 Task: Search one way flight ticket for 1 adult, 5 children, 2 infants in seat and 1 infant on lap in first from Gulfport/biloxi: Gulfport-biloxi International Airport to Jacksonville: Albert J. Ellis Airport on 5-3-2023. Choice of flights is JetBlue. Number of bags: 7 checked bags. Price is upto 97000. Outbound departure time preference is 9:00.
Action: Mouse moved to (231, 317)
Screenshot: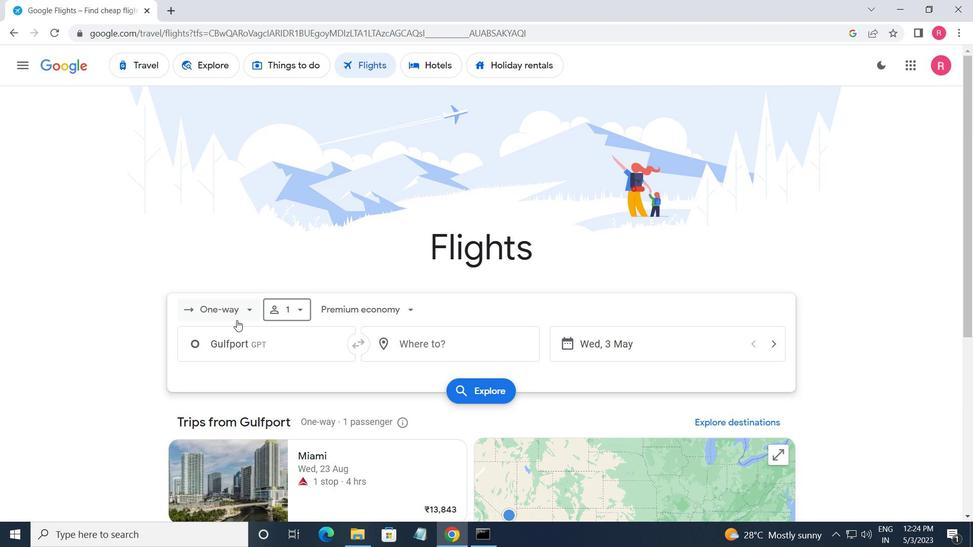 
Action: Mouse pressed left at (231, 317)
Screenshot: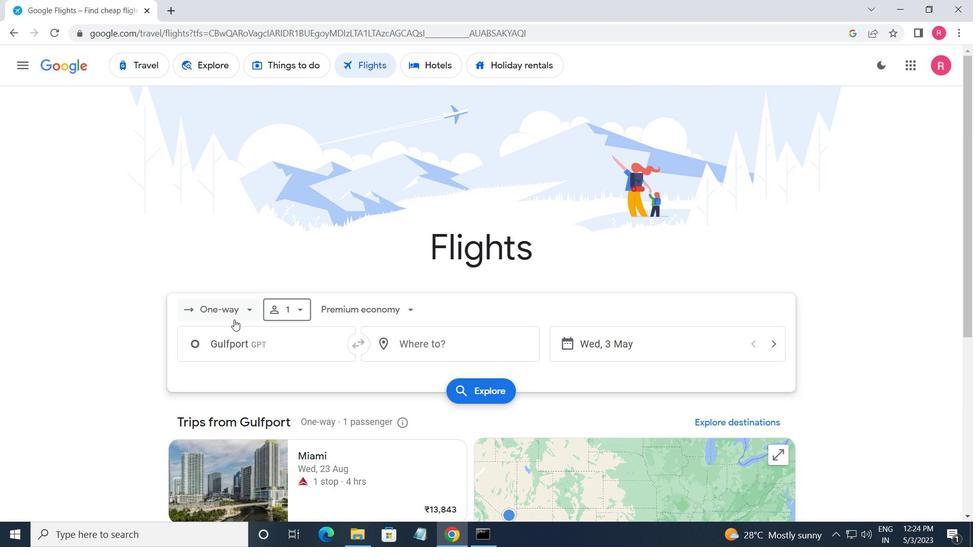 
Action: Mouse moved to (239, 366)
Screenshot: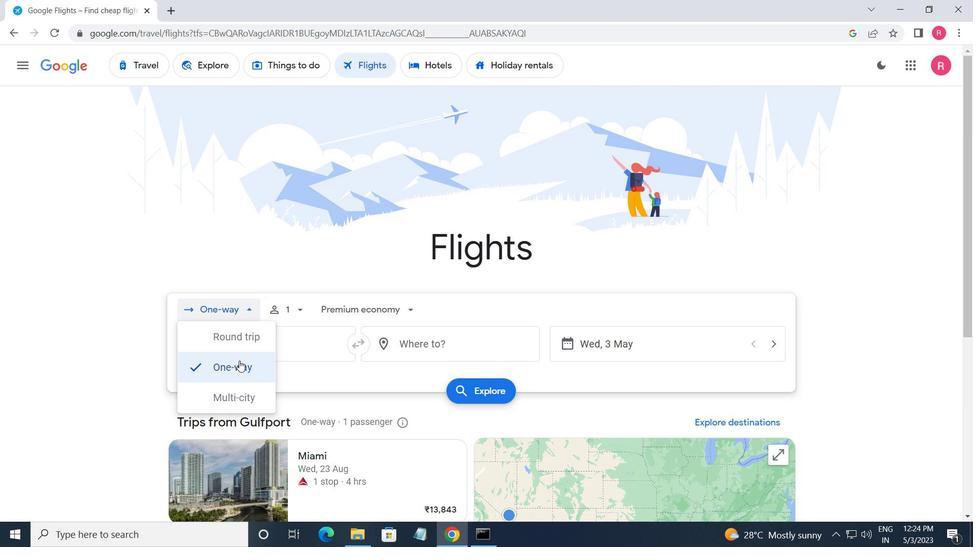 
Action: Mouse pressed left at (239, 366)
Screenshot: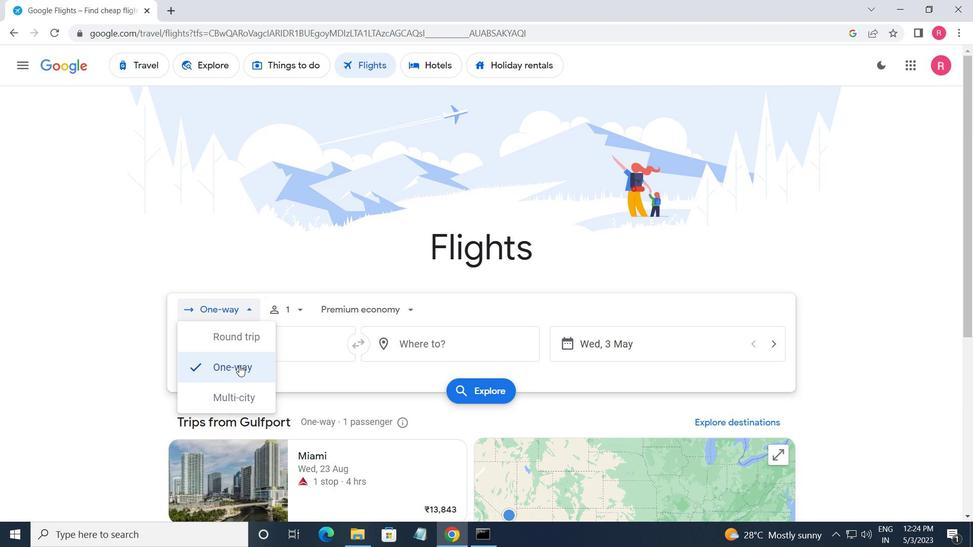 
Action: Mouse moved to (287, 314)
Screenshot: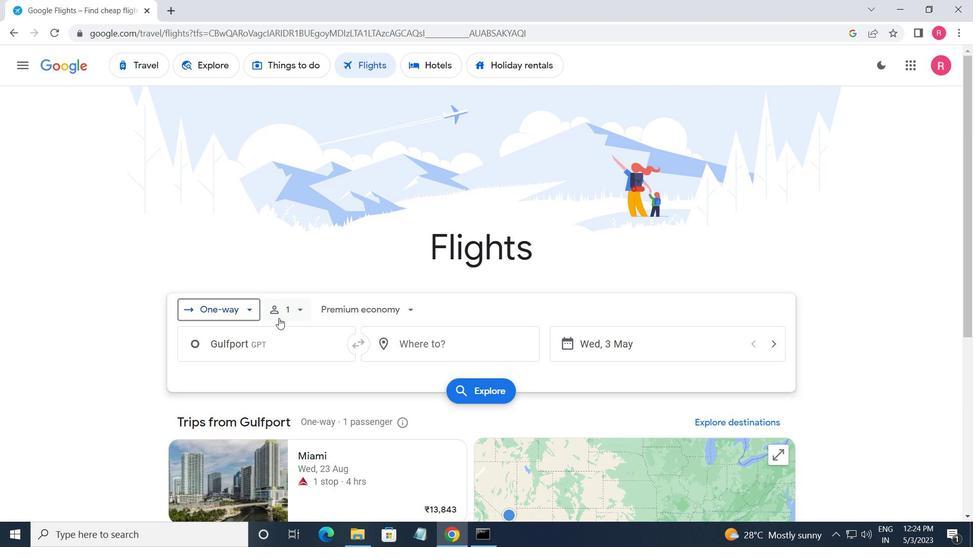 
Action: Mouse pressed left at (287, 314)
Screenshot: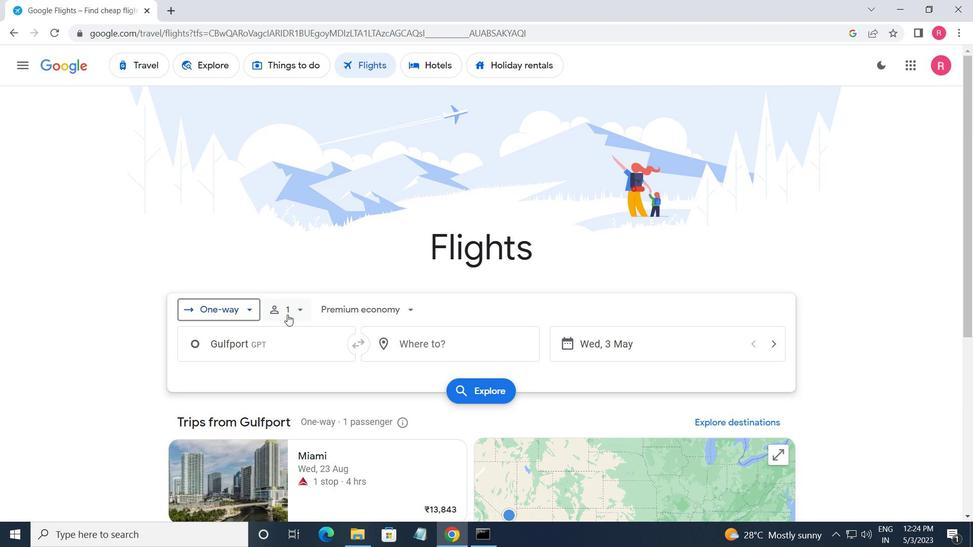 
Action: Mouse moved to (401, 376)
Screenshot: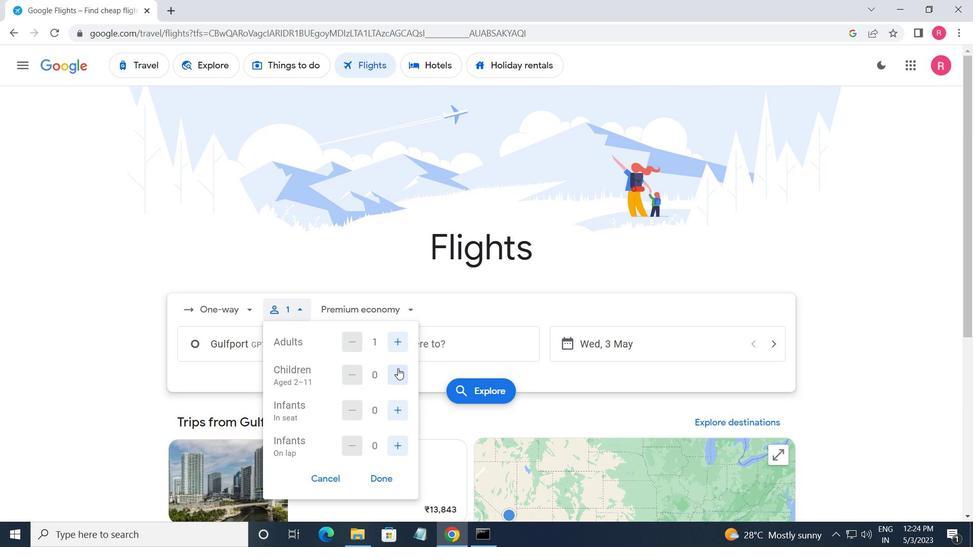 
Action: Mouse pressed left at (401, 376)
Screenshot: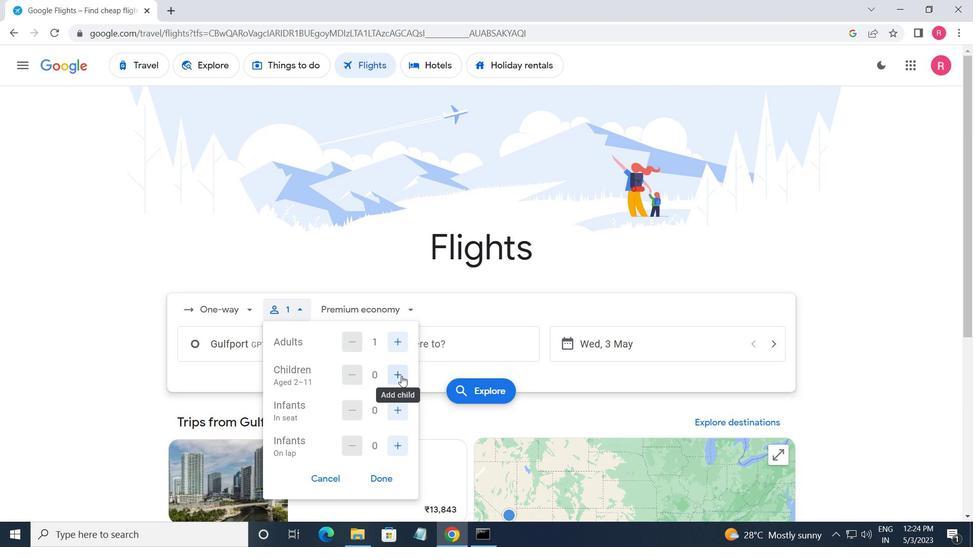 
Action: Mouse pressed left at (401, 376)
Screenshot: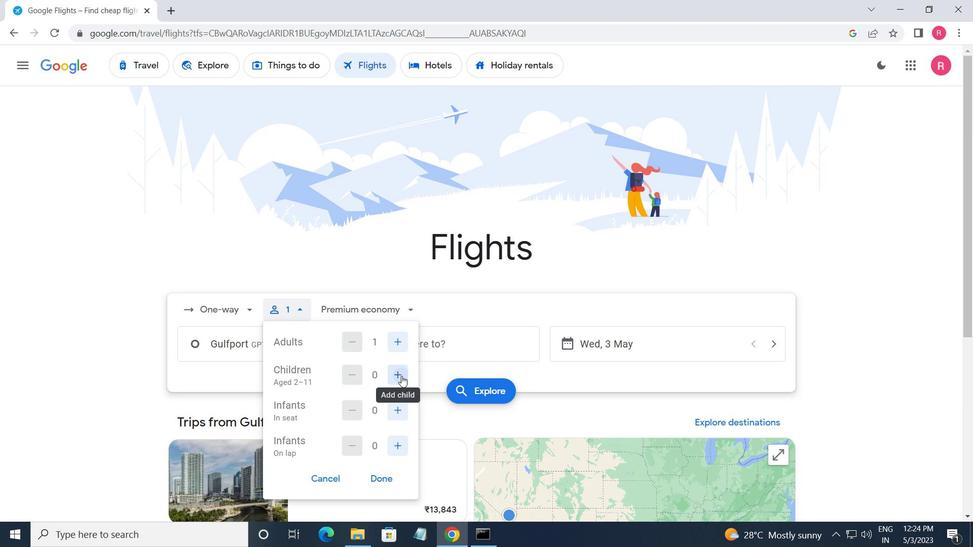 
Action: Mouse pressed left at (401, 376)
Screenshot: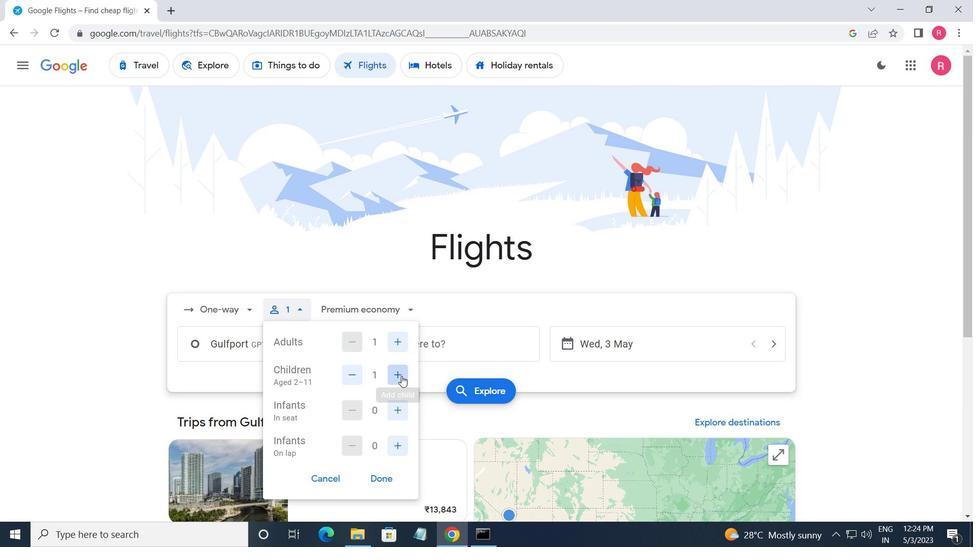 
Action: Mouse pressed left at (401, 376)
Screenshot: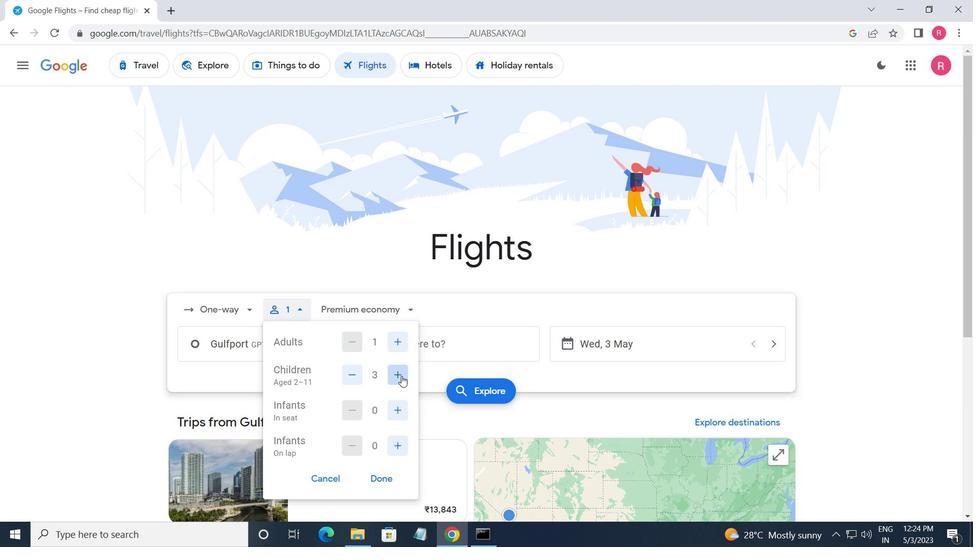 
Action: Mouse pressed left at (401, 376)
Screenshot: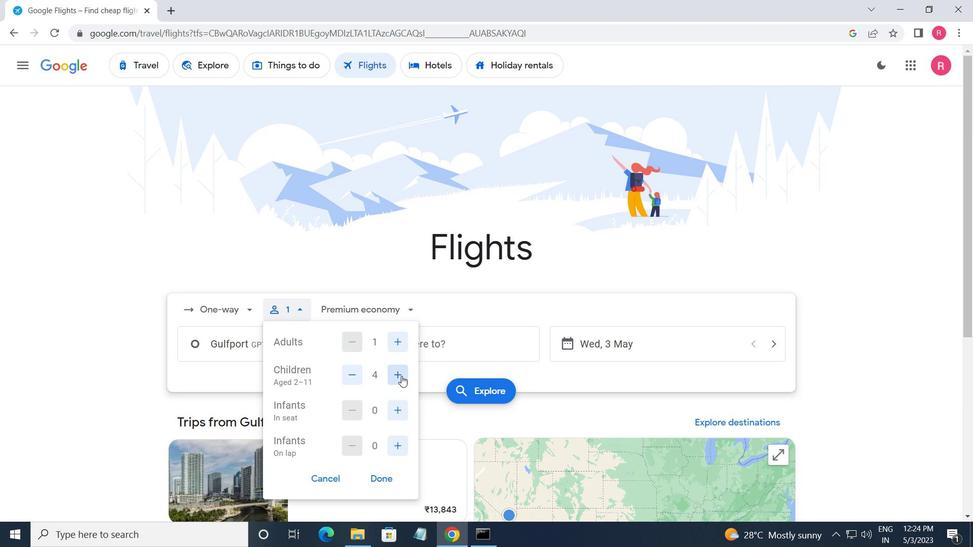 
Action: Mouse moved to (398, 404)
Screenshot: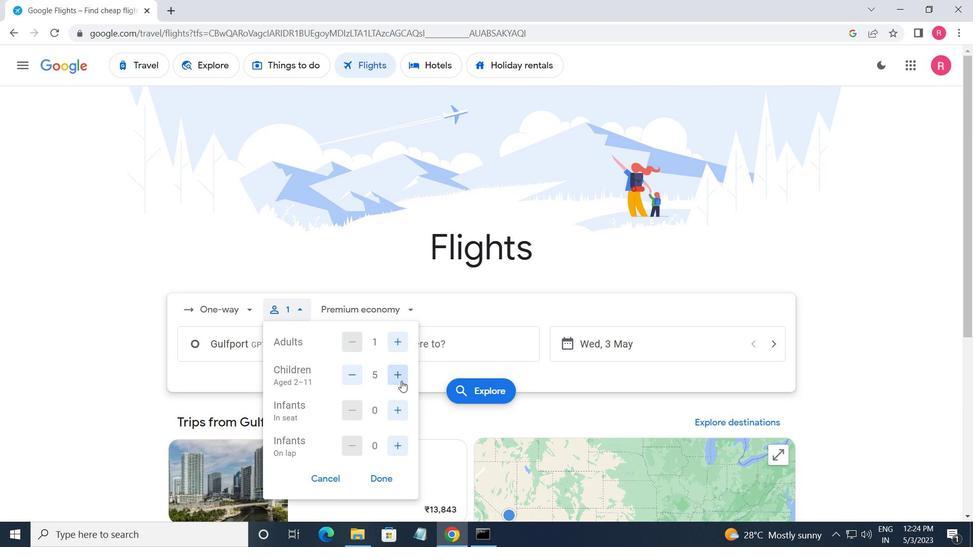 
Action: Mouse pressed left at (398, 404)
Screenshot: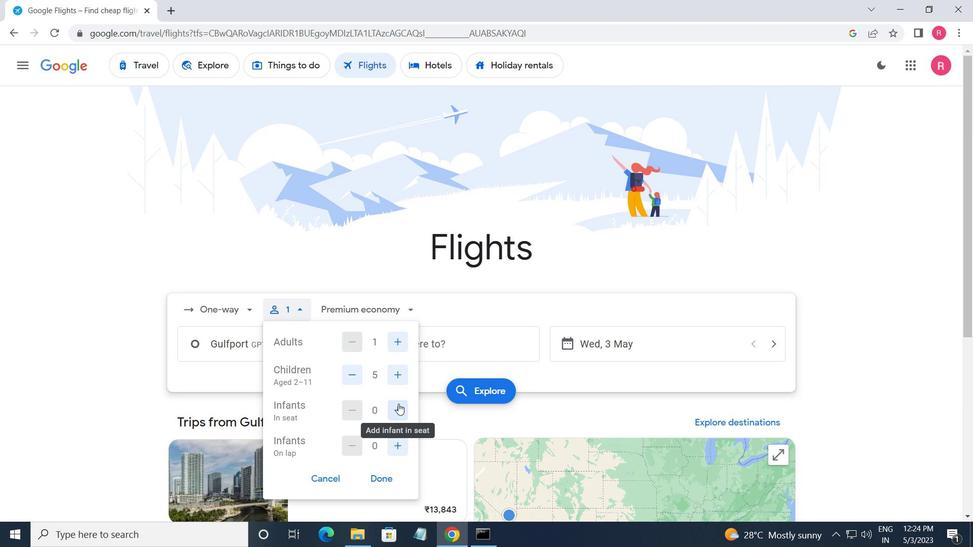 
Action: Mouse pressed left at (398, 404)
Screenshot: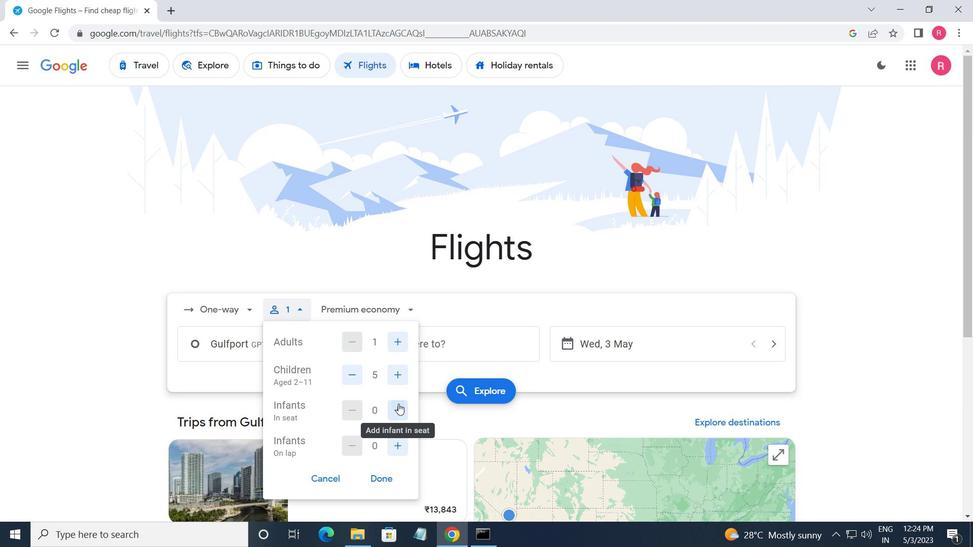
Action: Mouse moved to (392, 447)
Screenshot: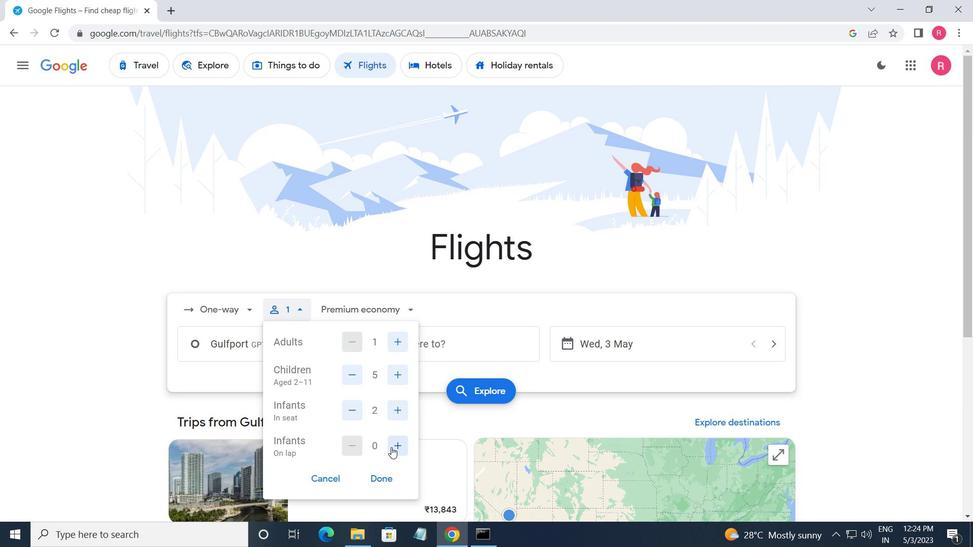 
Action: Mouse pressed left at (392, 447)
Screenshot: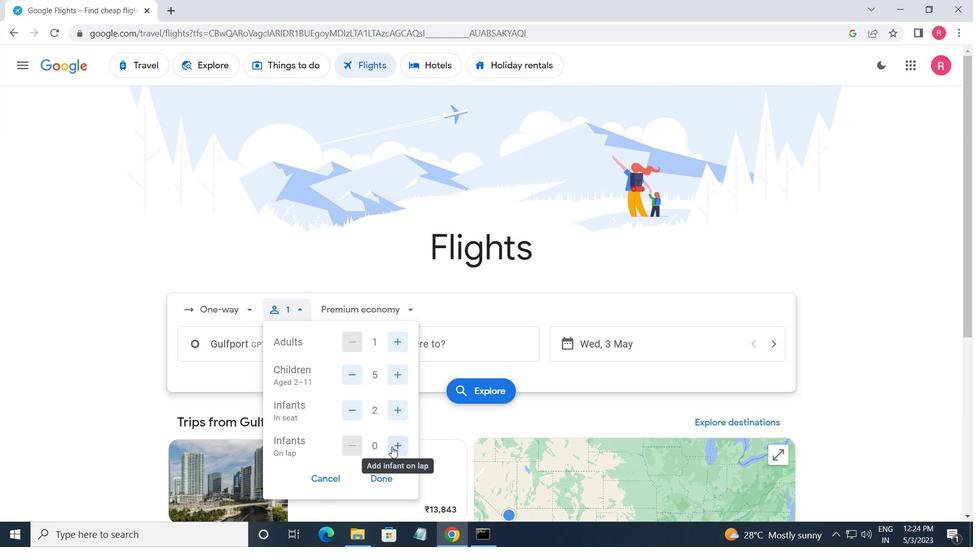 
Action: Mouse moved to (355, 436)
Screenshot: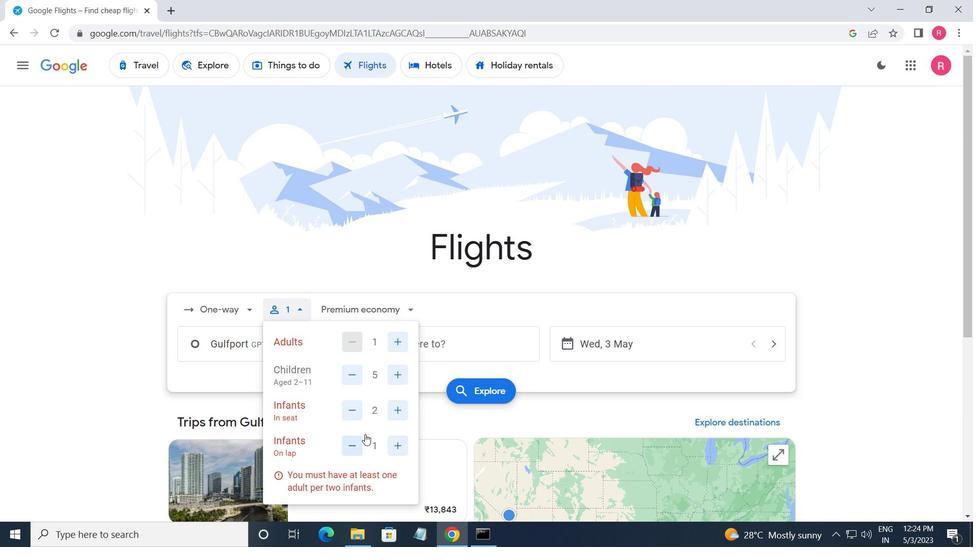 
Action: Mouse pressed left at (355, 436)
Screenshot: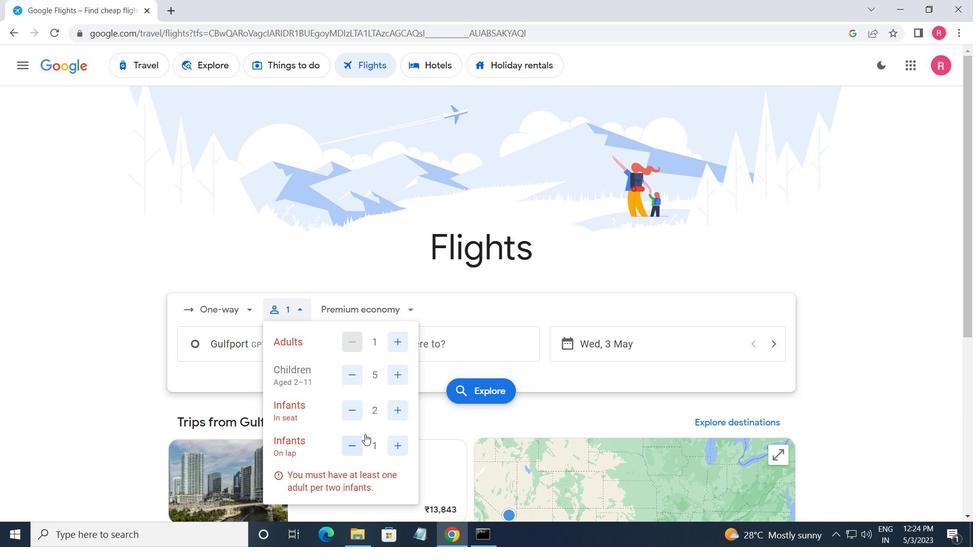 
Action: Mouse moved to (361, 317)
Screenshot: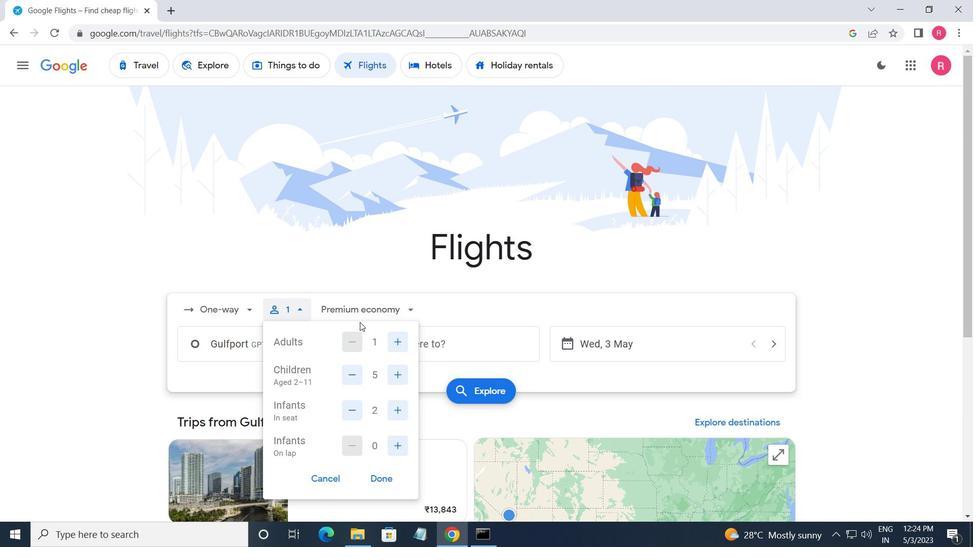 
Action: Mouse pressed left at (361, 317)
Screenshot: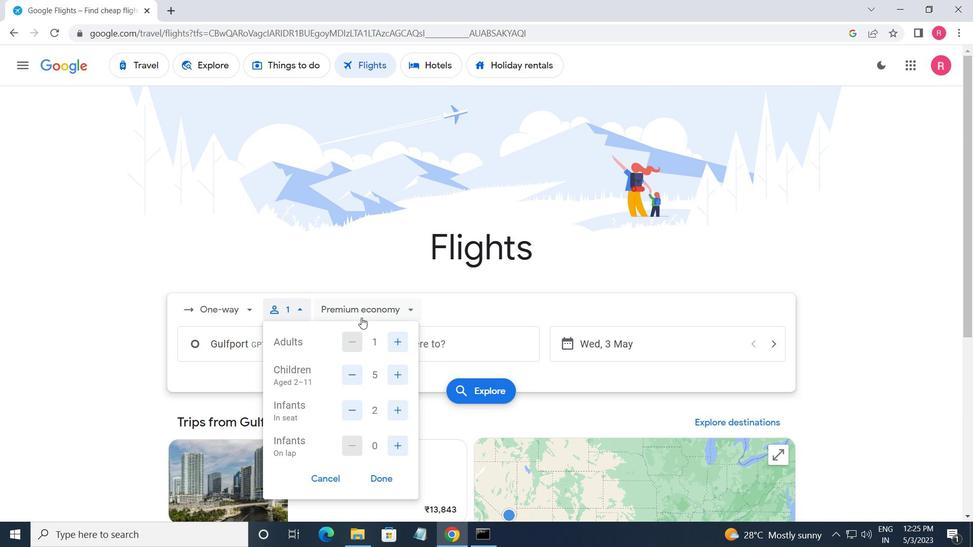 
Action: Mouse moved to (344, 422)
Screenshot: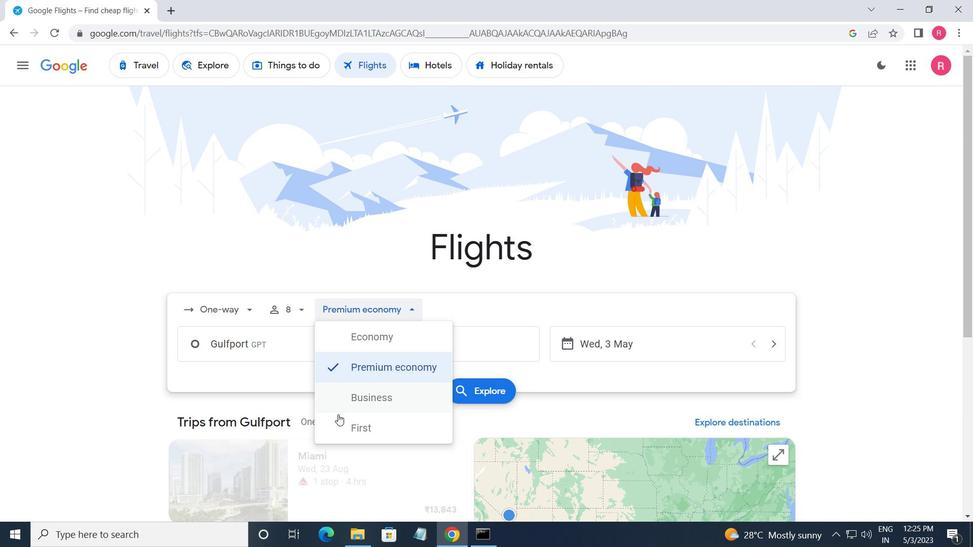 
Action: Mouse pressed left at (344, 422)
Screenshot: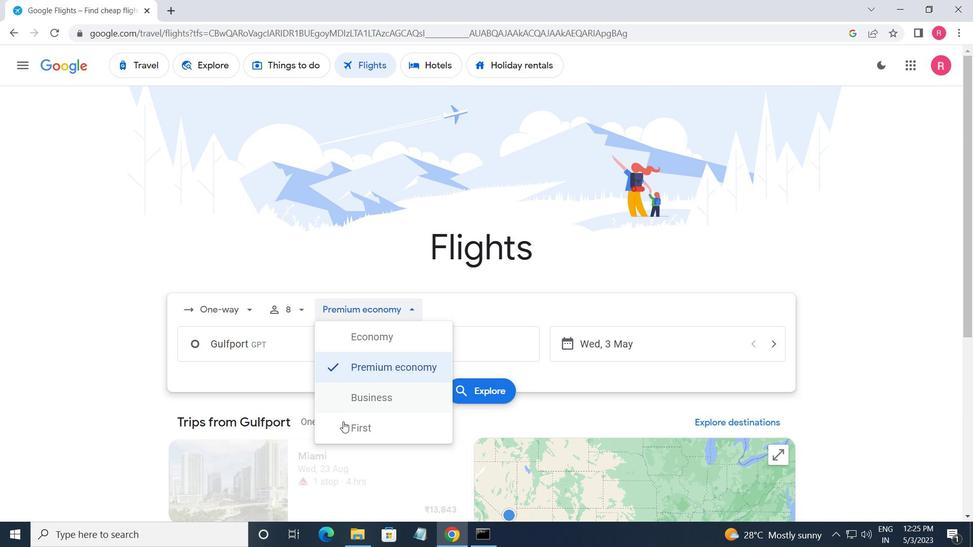 
Action: Mouse moved to (312, 364)
Screenshot: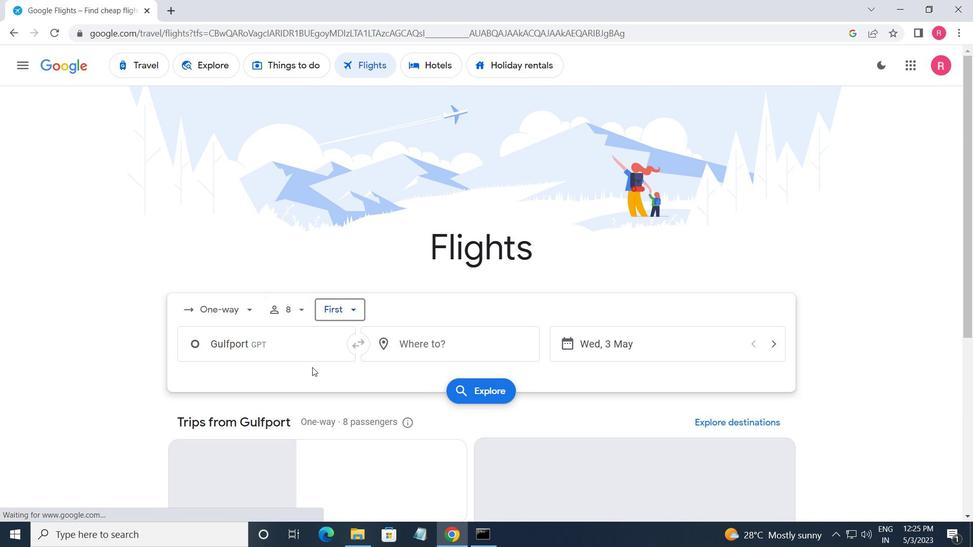 
Action: Mouse pressed left at (312, 364)
Screenshot: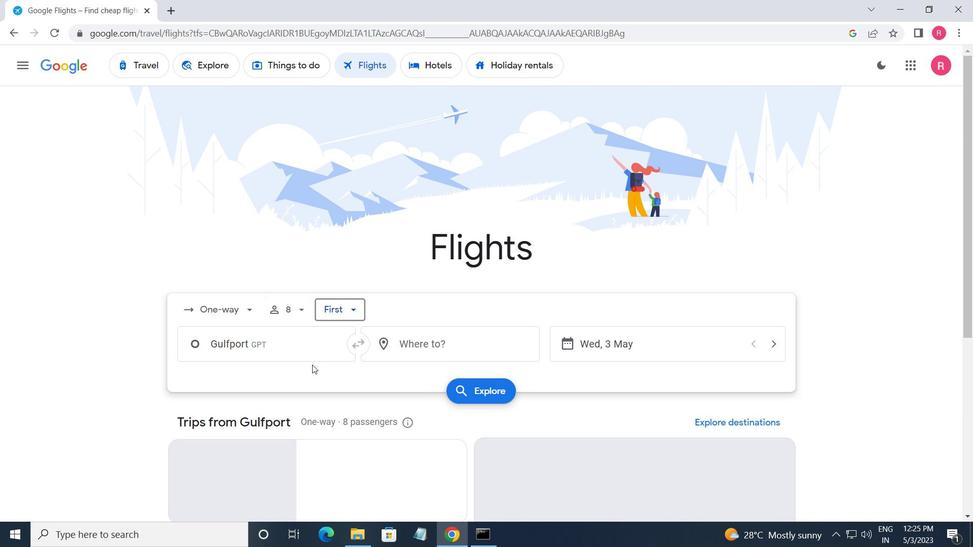 
Action: Mouse moved to (280, 347)
Screenshot: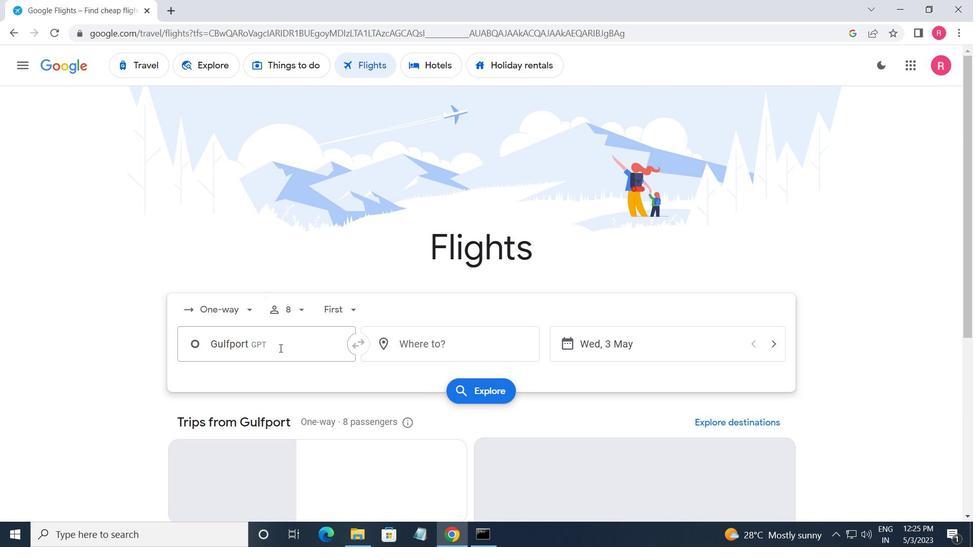
Action: Mouse pressed left at (280, 347)
Screenshot: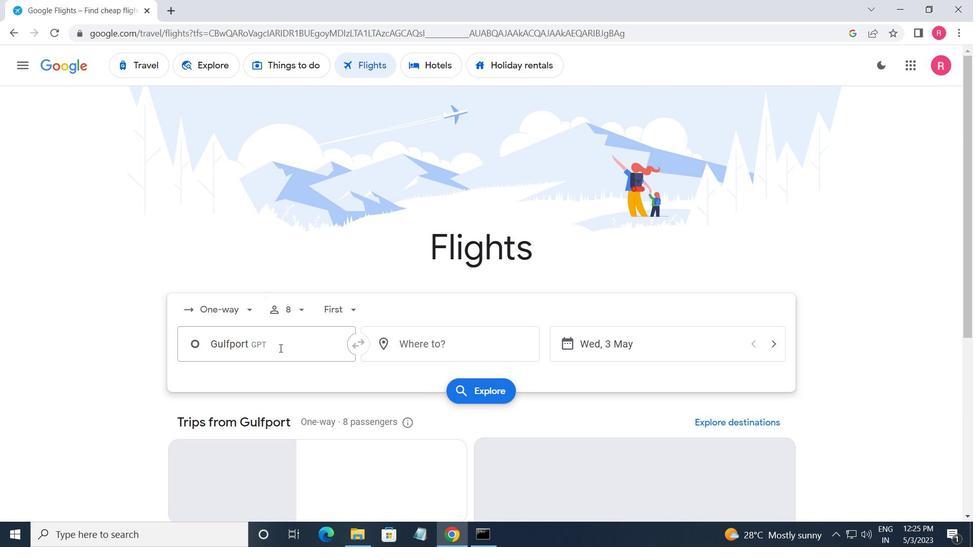 
Action: Mouse moved to (292, 447)
Screenshot: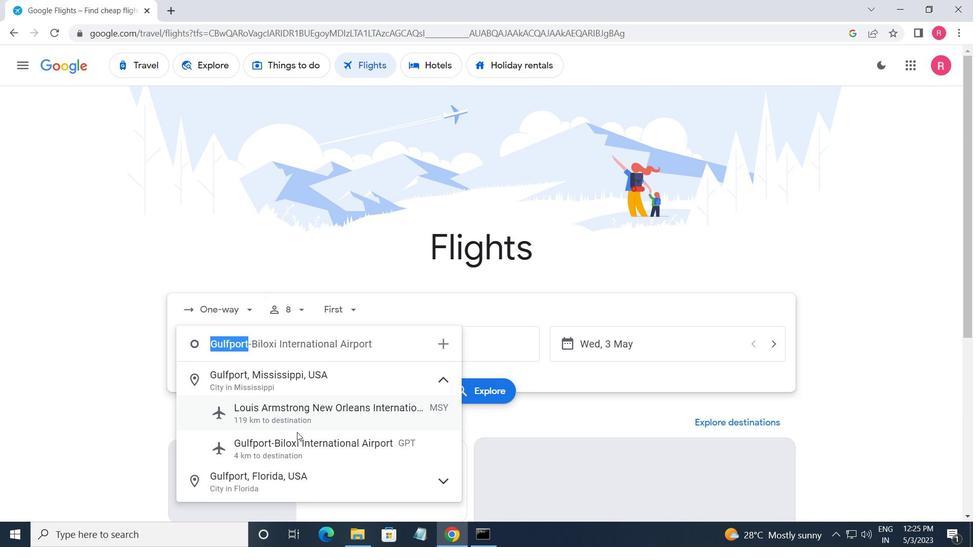 
Action: Mouse pressed left at (292, 447)
Screenshot: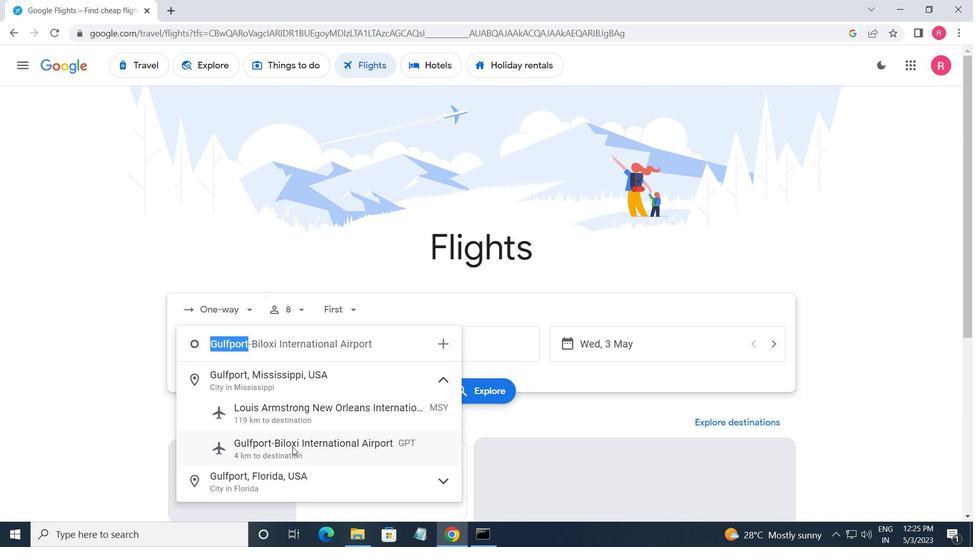 
Action: Mouse moved to (415, 347)
Screenshot: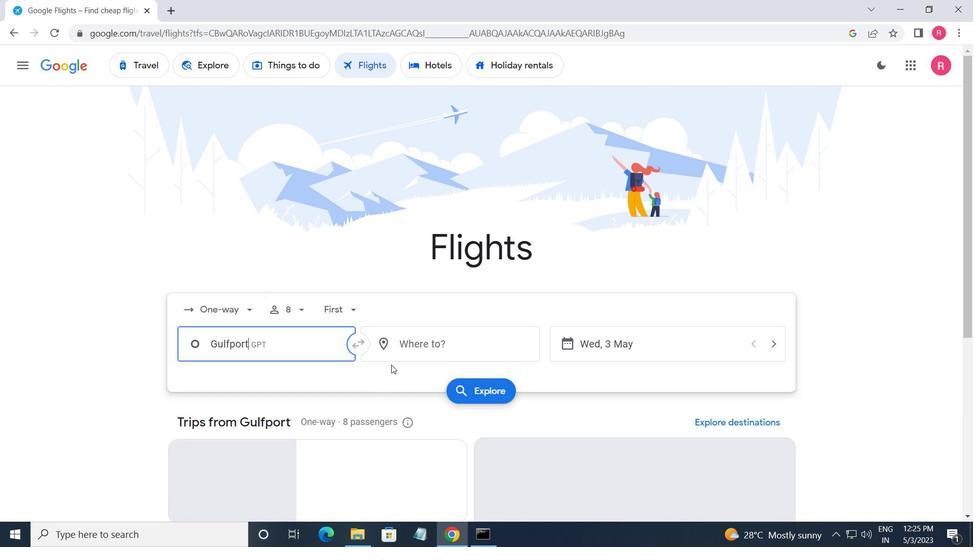 
Action: Mouse pressed left at (415, 347)
Screenshot: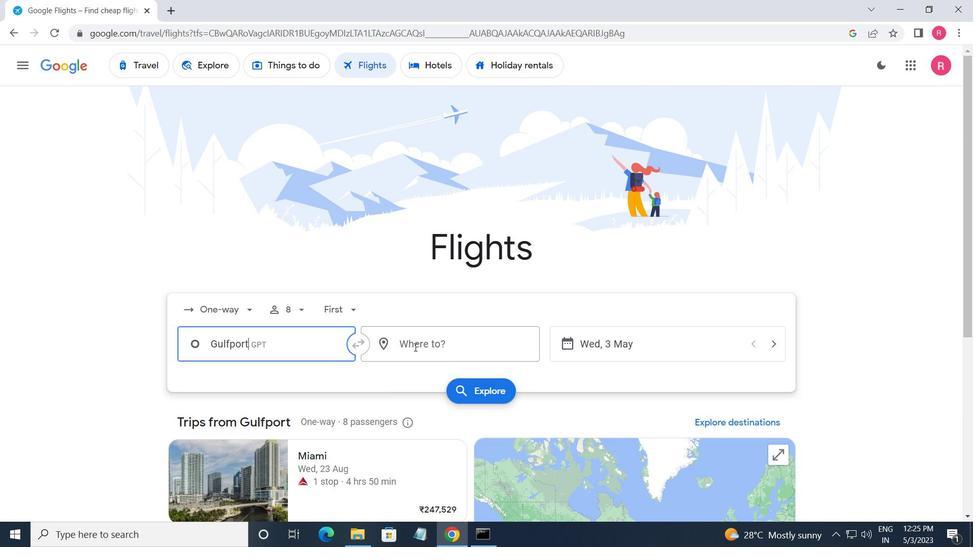 
Action: Mouse moved to (434, 477)
Screenshot: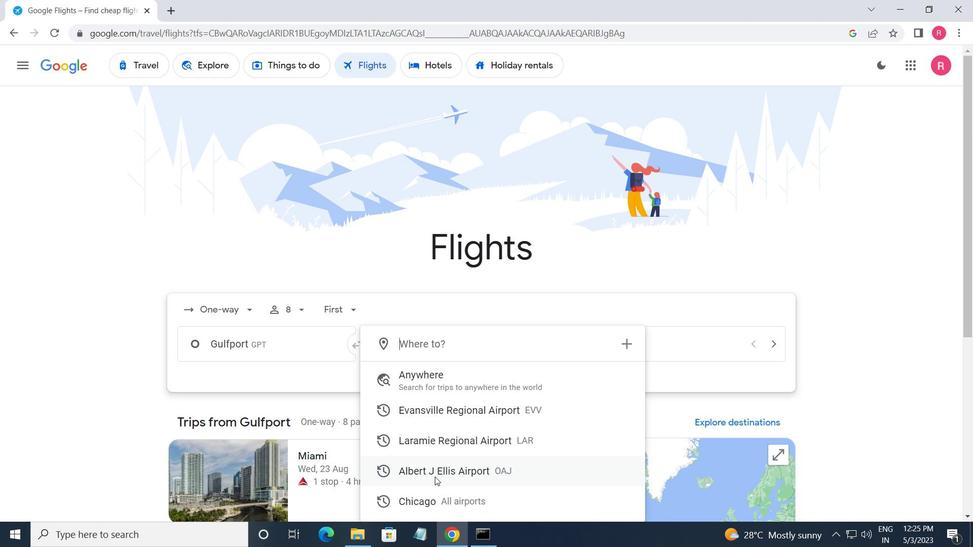 
Action: Mouse pressed left at (434, 477)
Screenshot: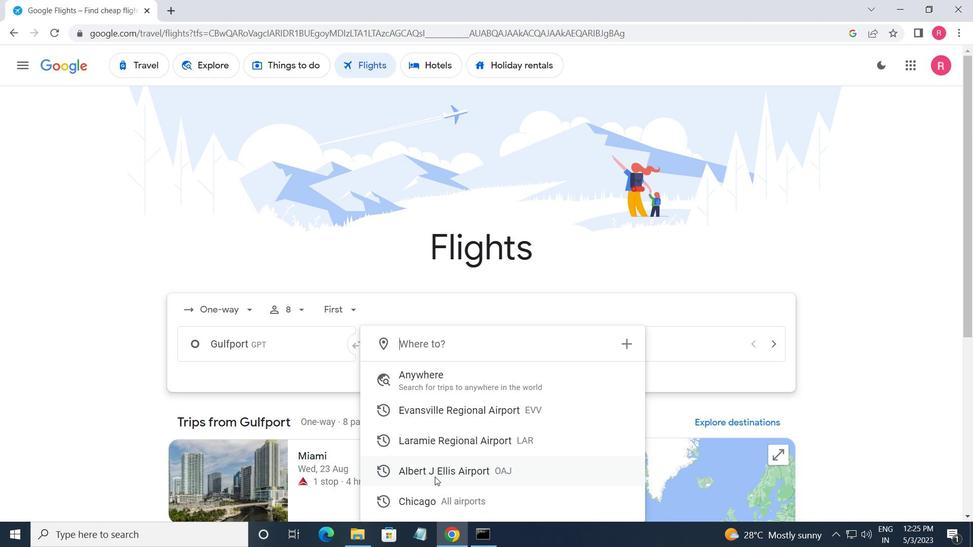
Action: Mouse moved to (628, 357)
Screenshot: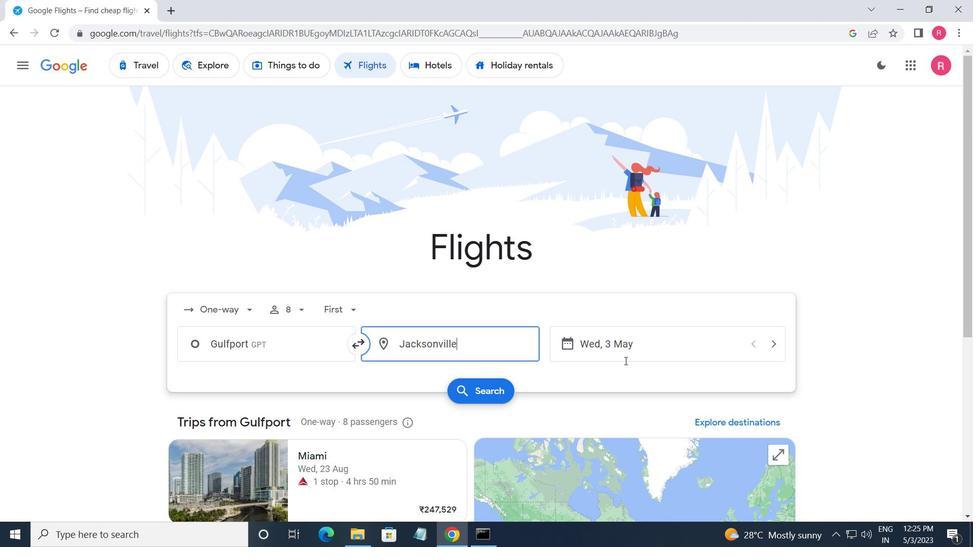 
Action: Mouse pressed left at (628, 357)
Screenshot: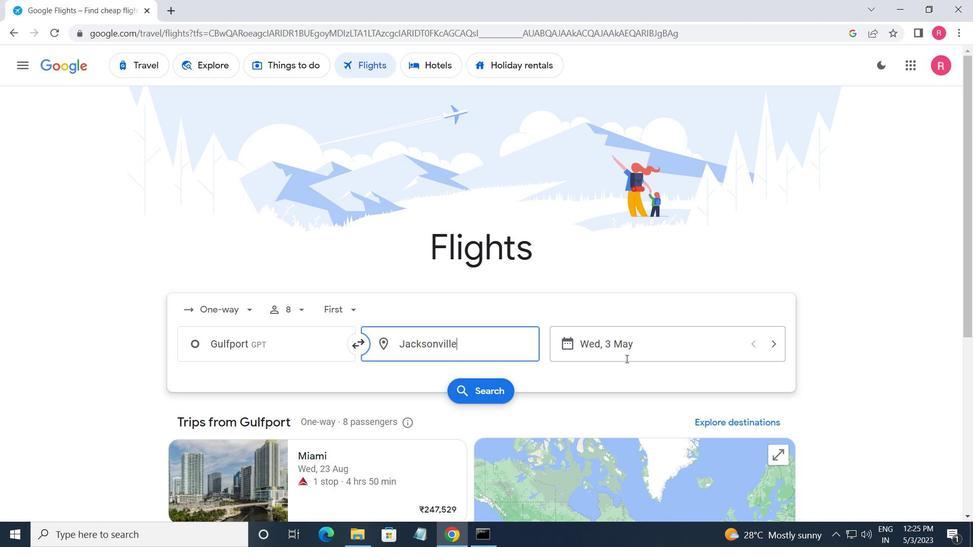 
Action: Mouse moved to (424, 307)
Screenshot: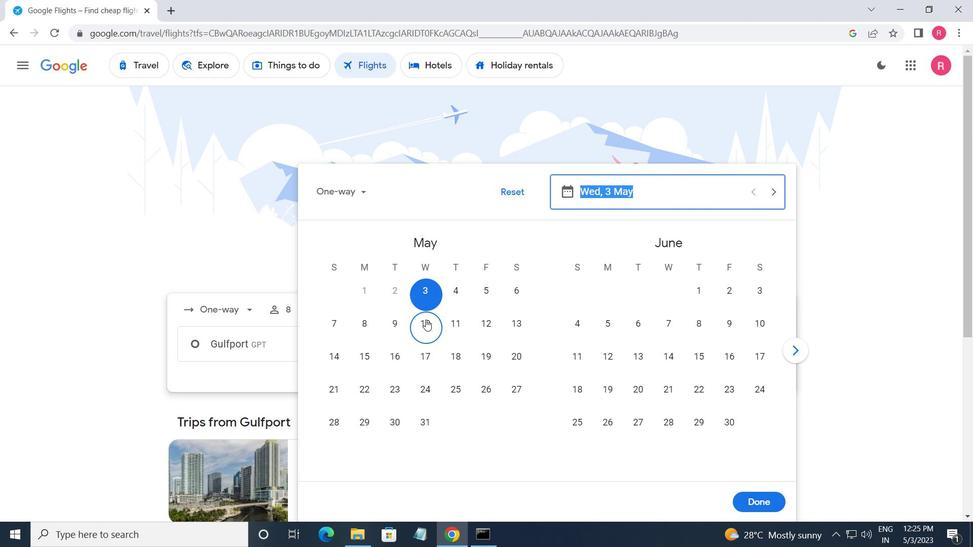 
Action: Mouse pressed left at (424, 307)
Screenshot: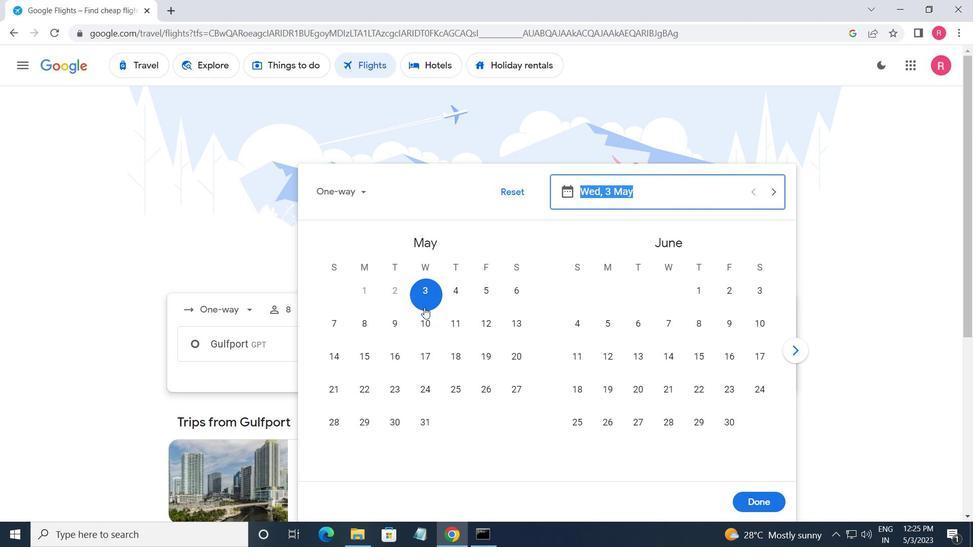 
Action: Mouse moved to (728, 497)
Screenshot: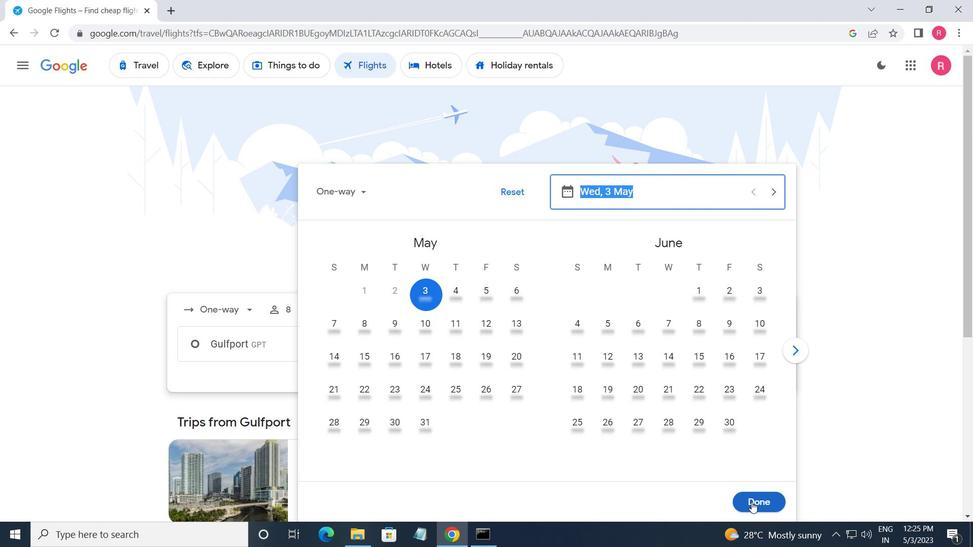 
Action: Mouse pressed left at (728, 497)
Screenshot: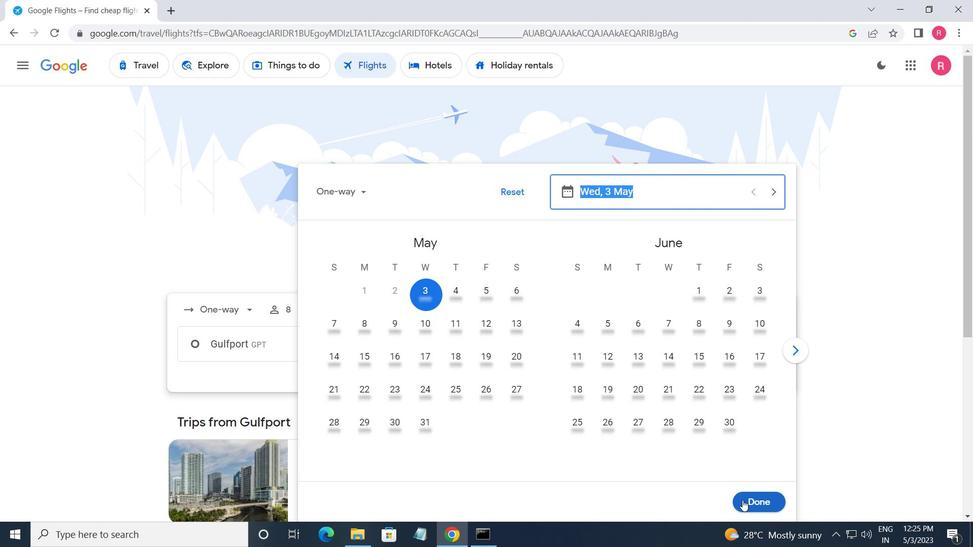 
Action: Mouse moved to (764, 500)
Screenshot: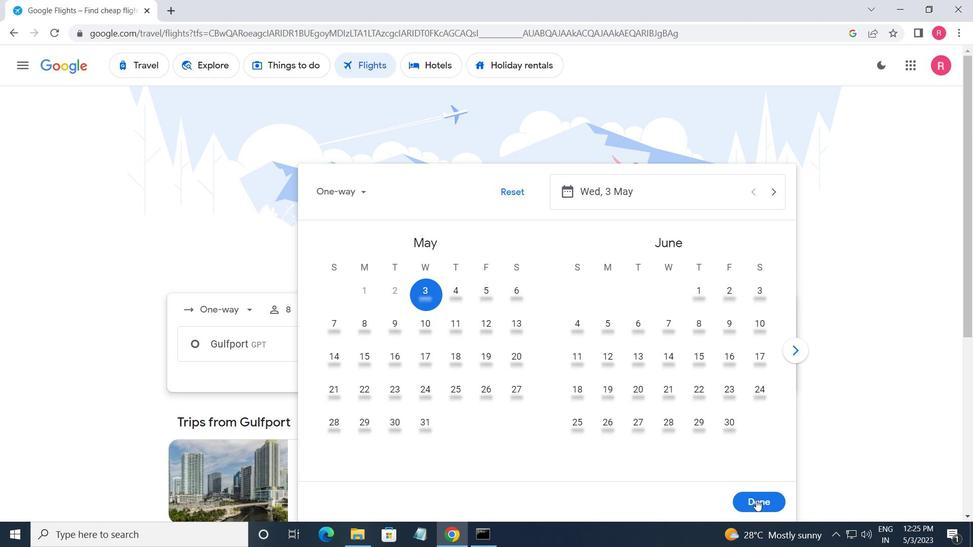 
Action: Mouse pressed left at (764, 500)
Screenshot: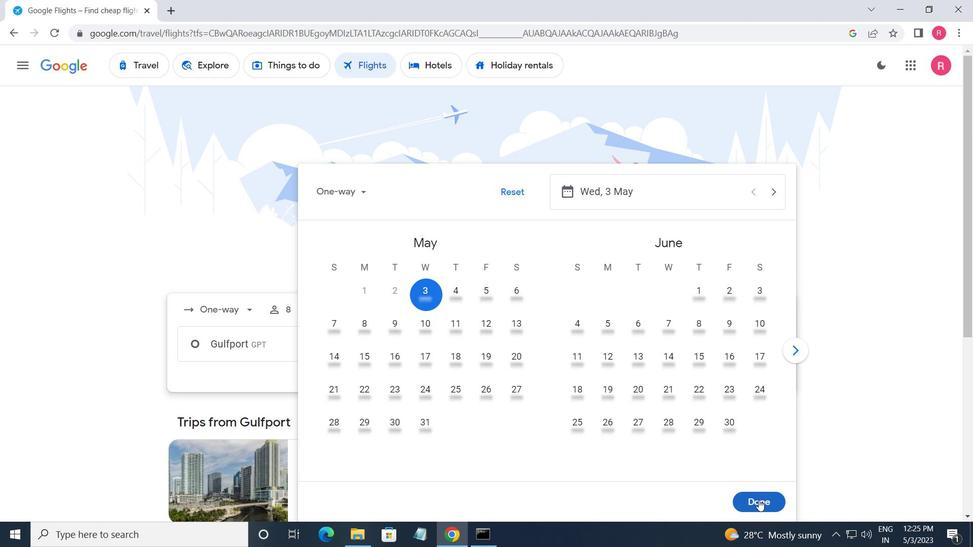 
Action: Mouse moved to (463, 399)
Screenshot: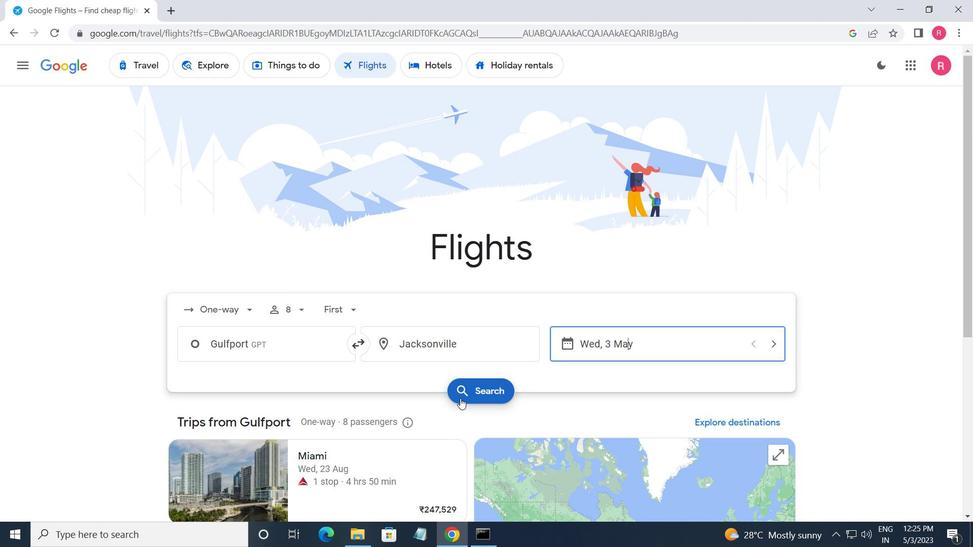 
Action: Mouse pressed left at (463, 399)
Screenshot: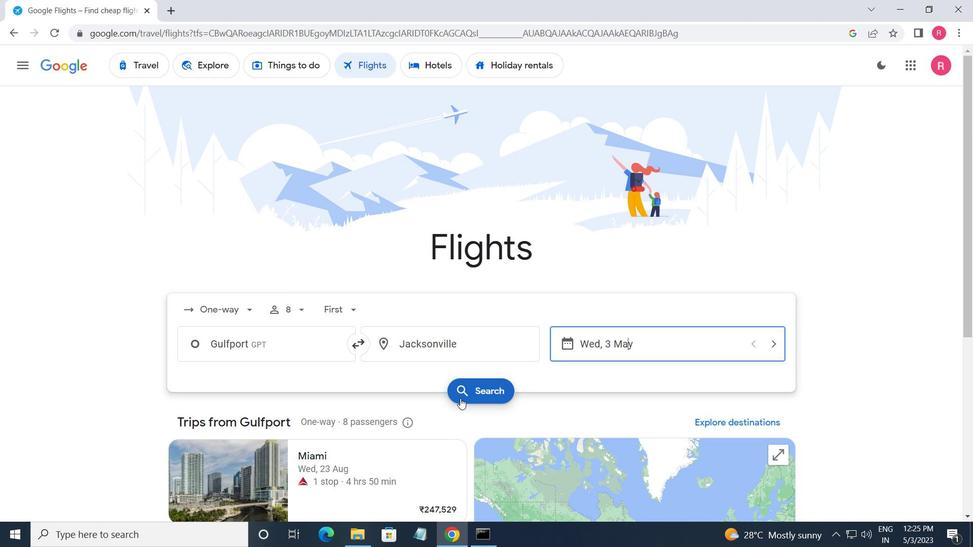 
Action: Mouse moved to (197, 184)
Screenshot: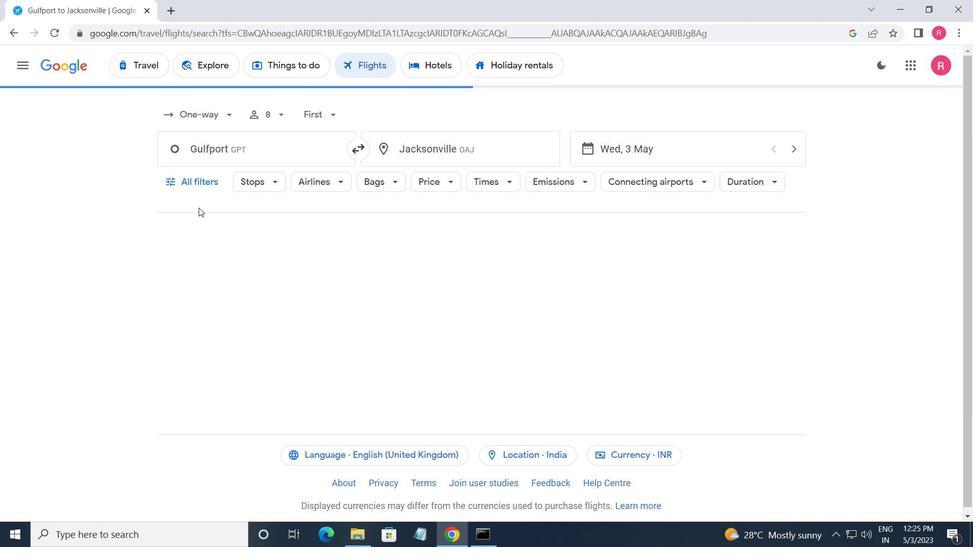 
Action: Mouse pressed left at (197, 184)
Screenshot: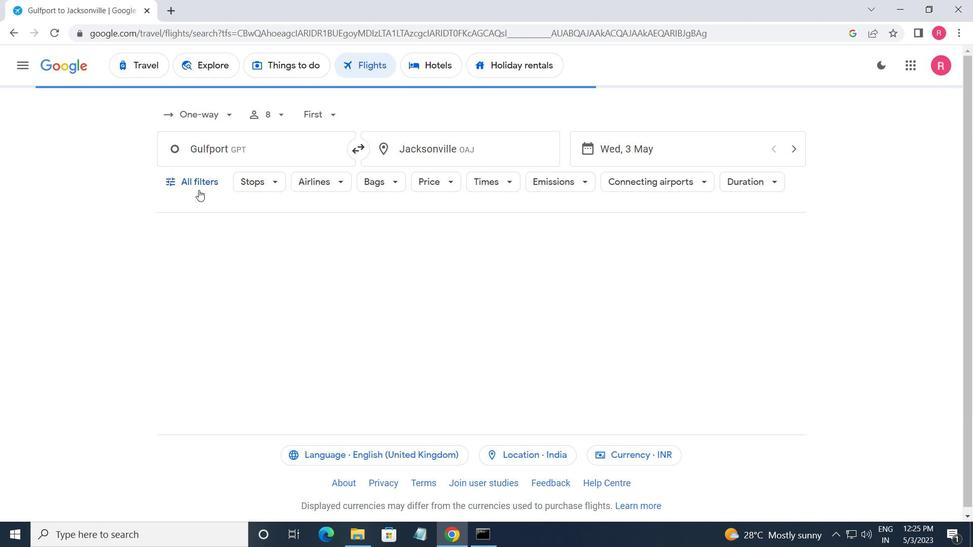 
Action: Mouse moved to (215, 345)
Screenshot: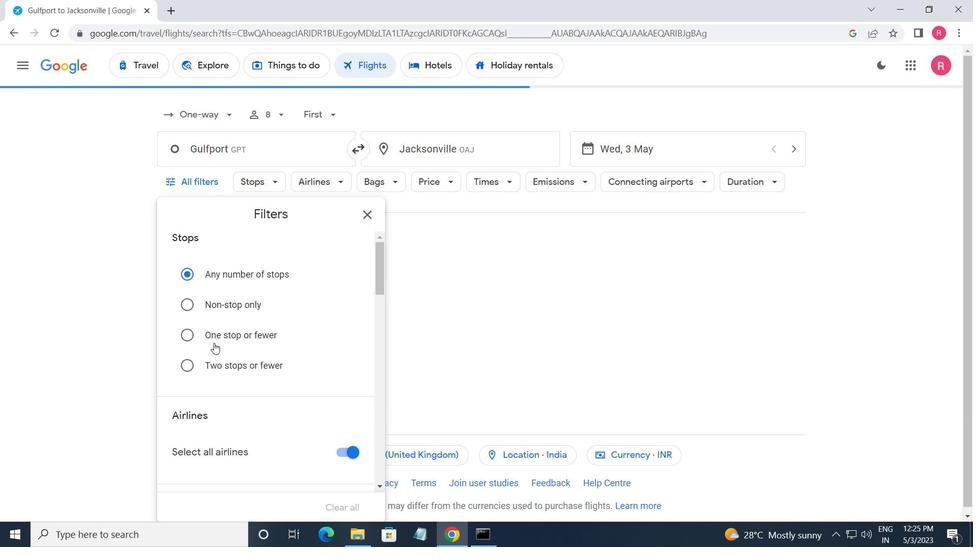
Action: Mouse scrolled (215, 345) with delta (0, 0)
Screenshot: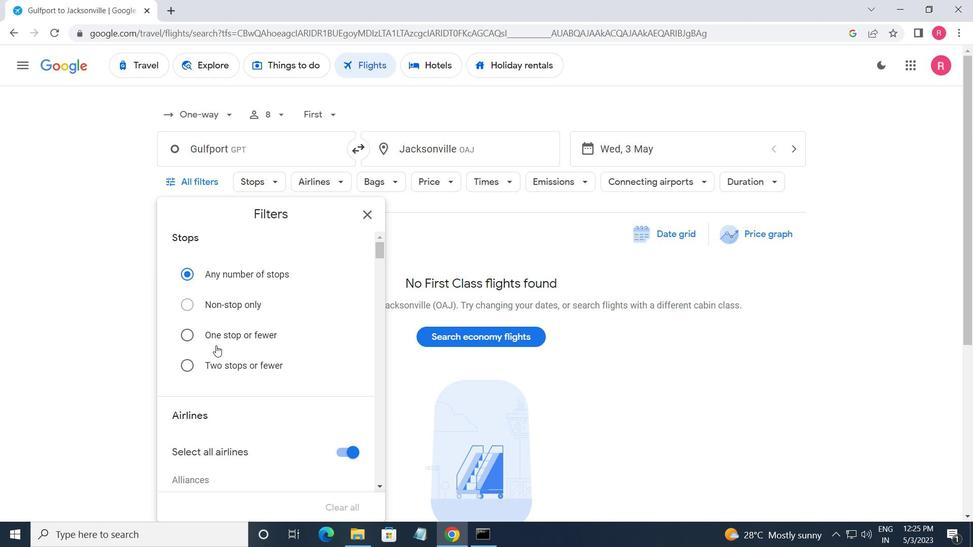
Action: Mouse moved to (218, 347)
Screenshot: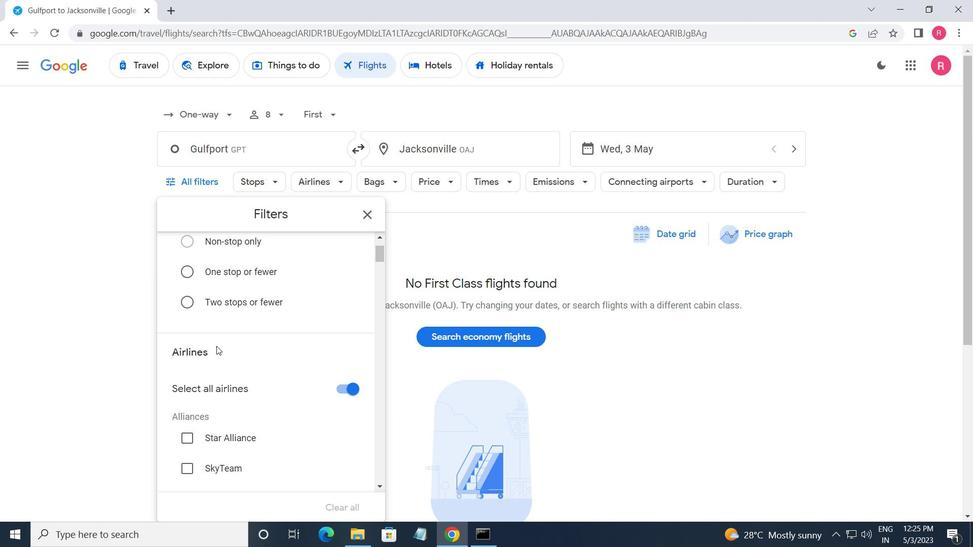 
Action: Mouse scrolled (218, 346) with delta (0, 0)
Screenshot: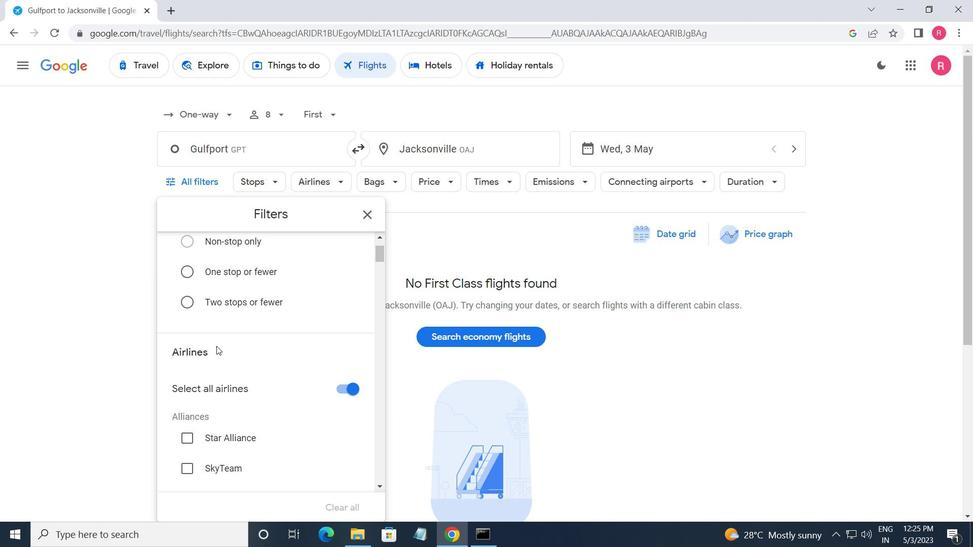 
Action: Mouse moved to (218, 347)
Screenshot: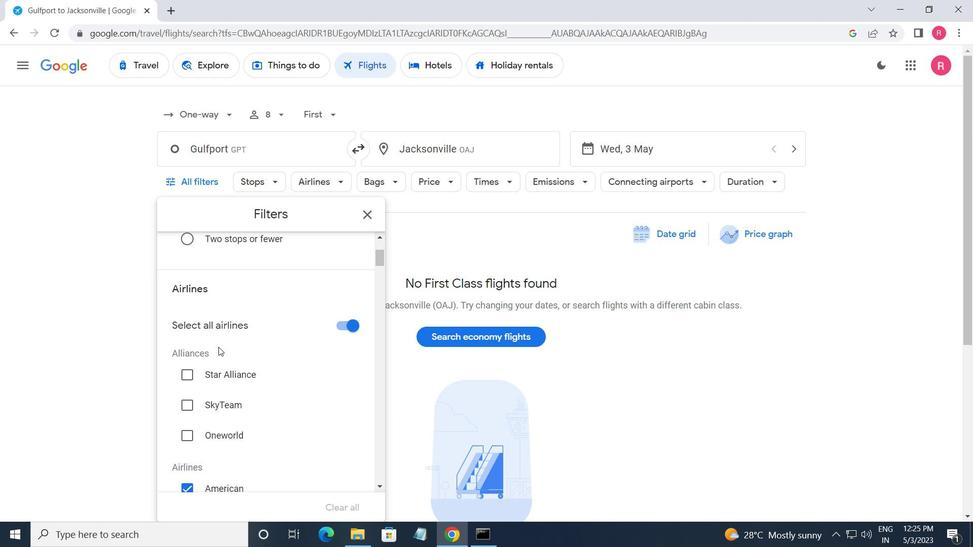 
Action: Mouse scrolled (218, 347) with delta (0, 0)
Screenshot: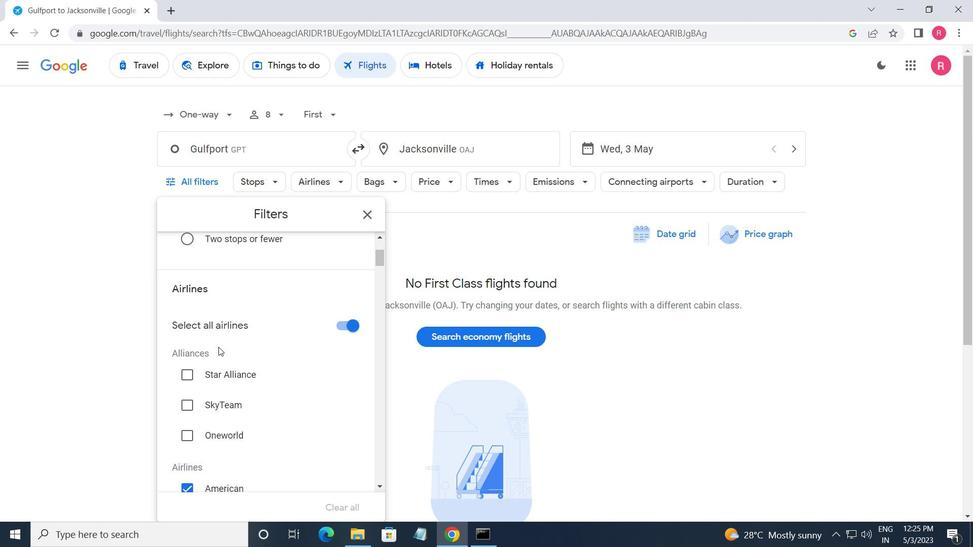 
Action: Mouse moved to (219, 348)
Screenshot: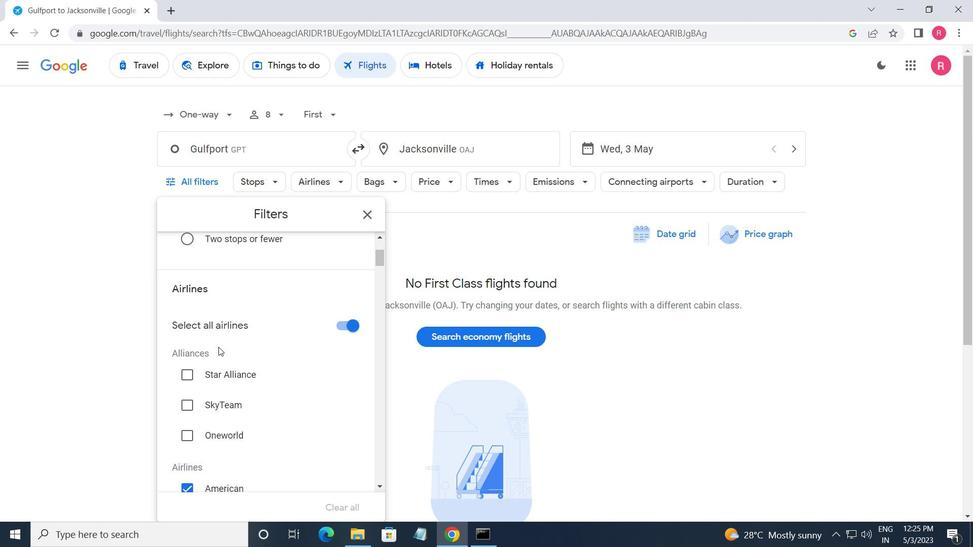 
Action: Mouse scrolled (219, 347) with delta (0, 0)
Screenshot: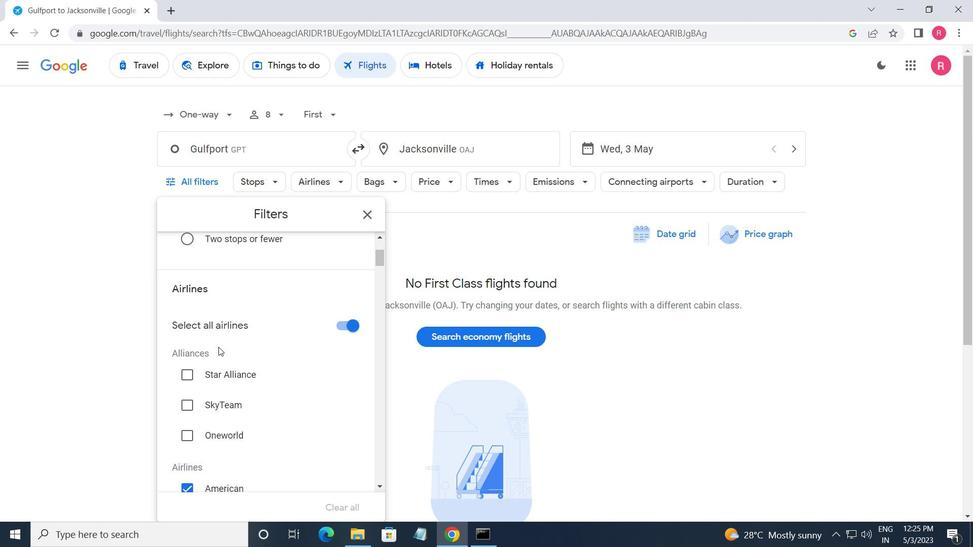 
Action: Mouse moved to (220, 349)
Screenshot: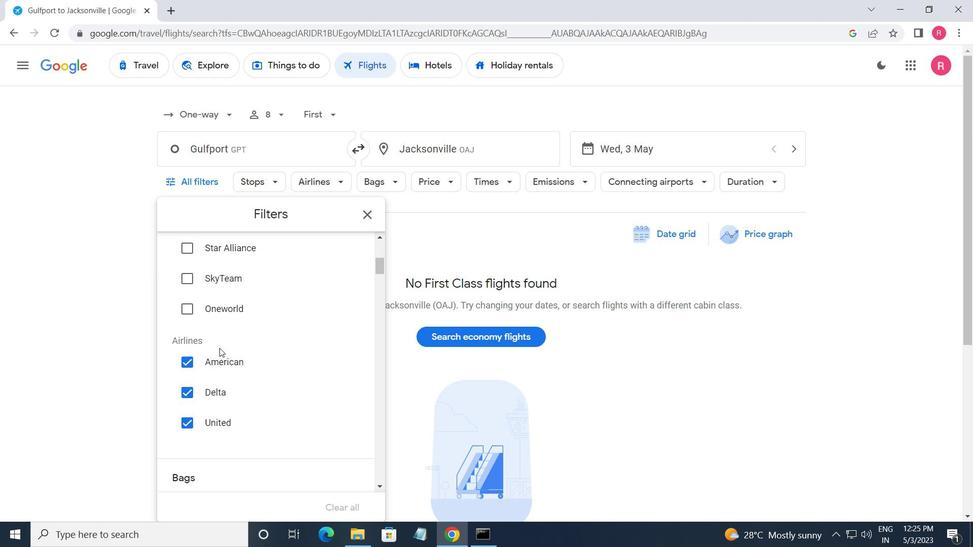 
Action: Mouse scrolled (220, 348) with delta (0, 0)
Screenshot: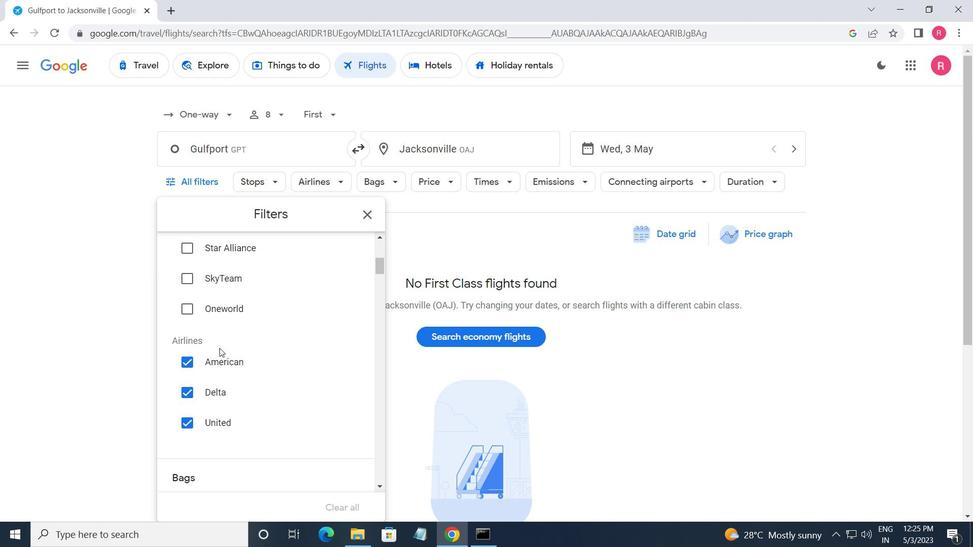 
Action: Mouse scrolled (220, 349) with delta (0, 0)
Screenshot: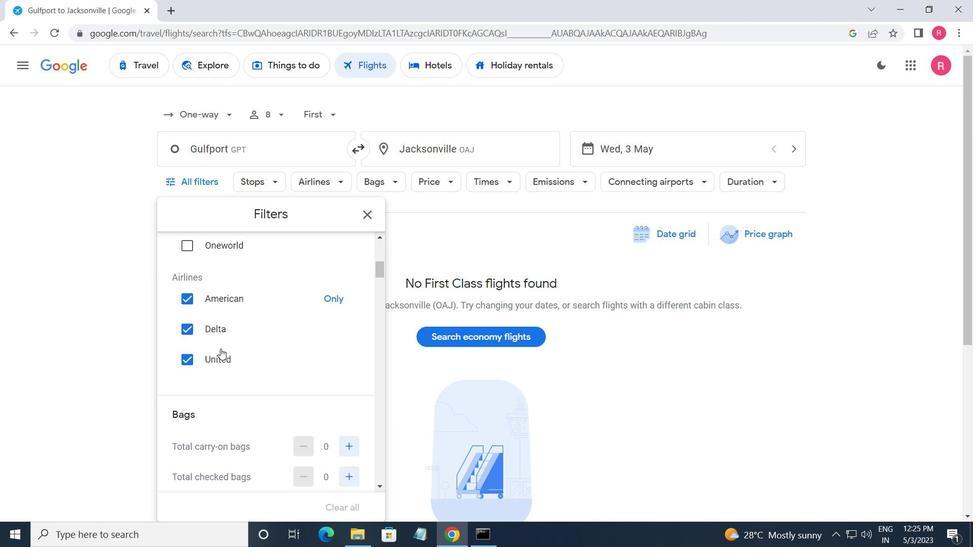 
Action: Mouse scrolled (220, 349) with delta (0, 0)
Screenshot: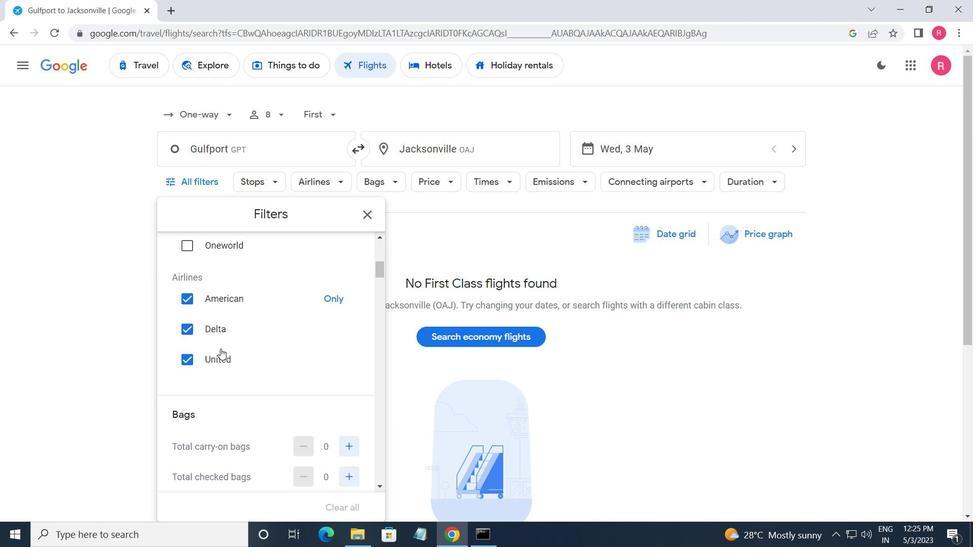 
Action: Mouse scrolled (220, 349) with delta (0, 0)
Screenshot: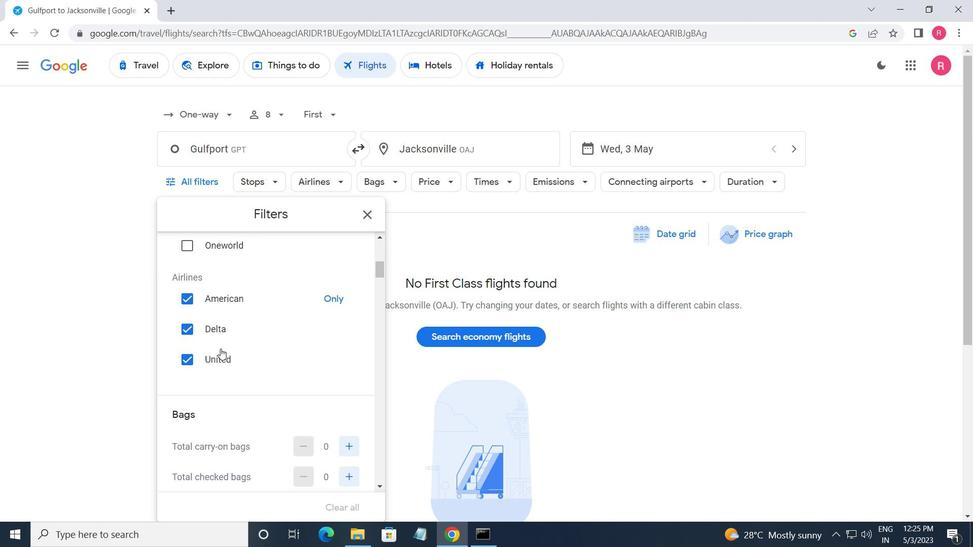 
Action: Mouse moved to (339, 332)
Screenshot: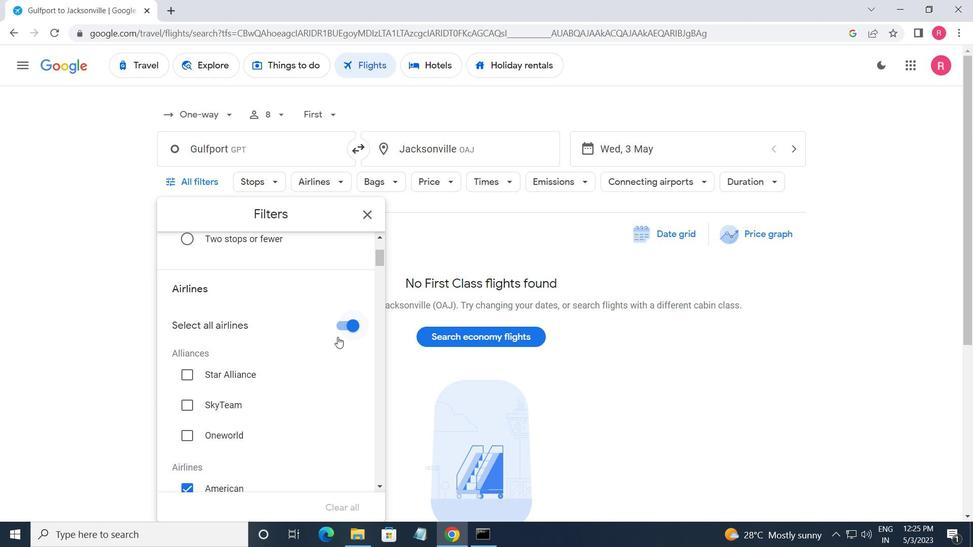 
Action: Mouse pressed left at (339, 332)
Screenshot: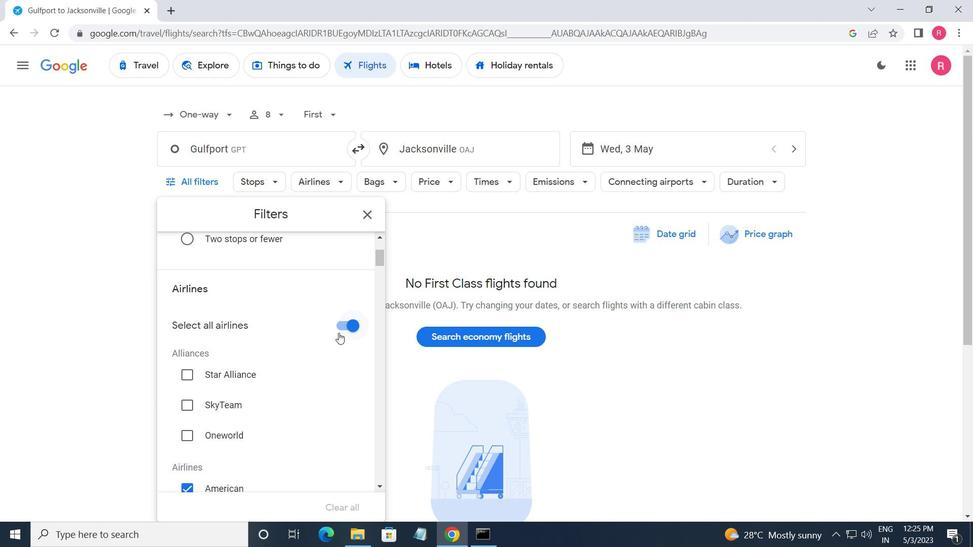 
Action: Mouse moved to (329, 384)
Screenshot: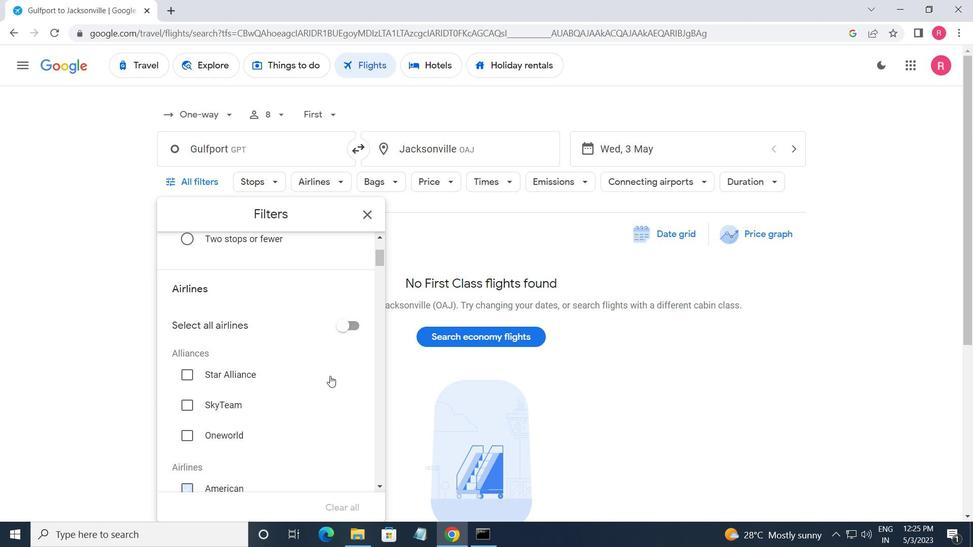
Action: Mouse scrolled (329, 384) with delta (0, 0)
Screenshot: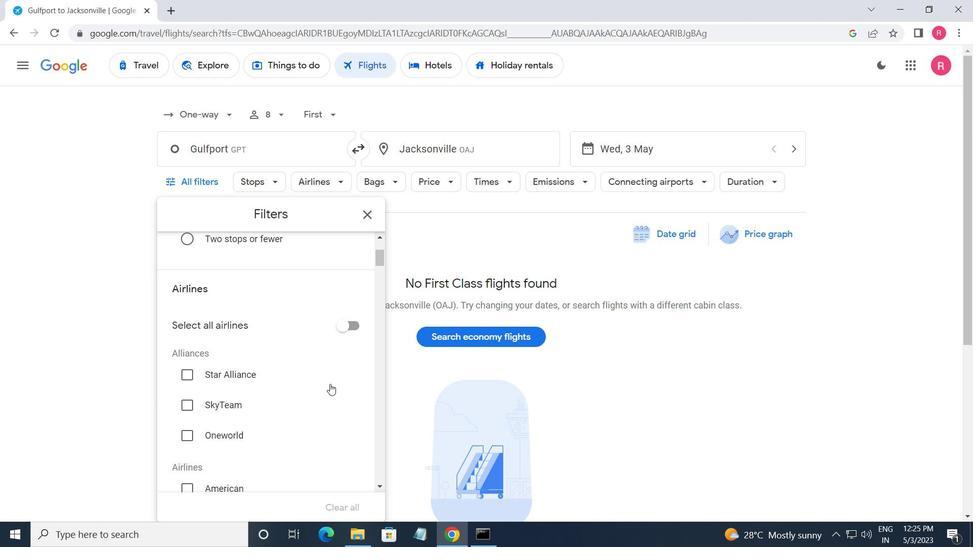 
Action: Mouse scrolled (329, 384) with delta (0, 0)
Screenshot: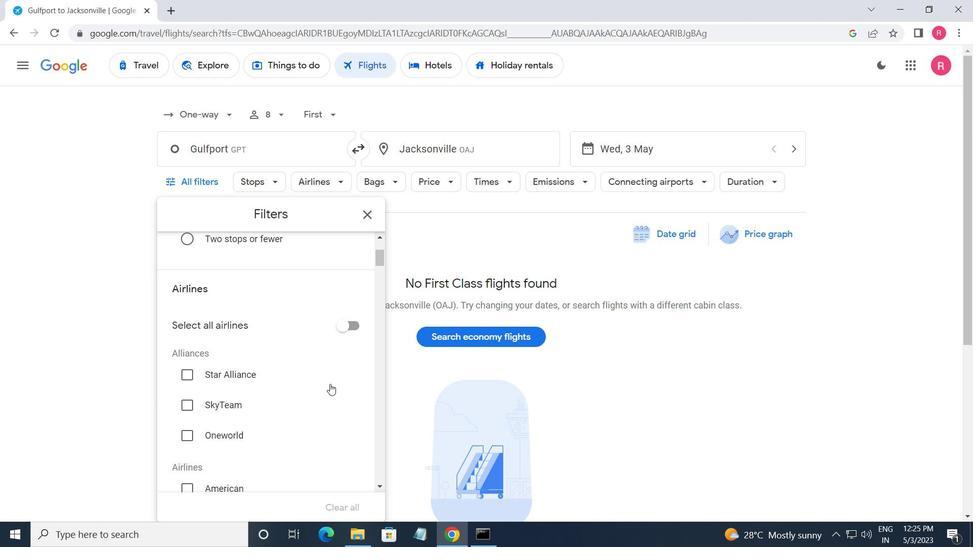 
Action: Mouse scrolled (329, 384) with delta (0, 0)
Screenshot: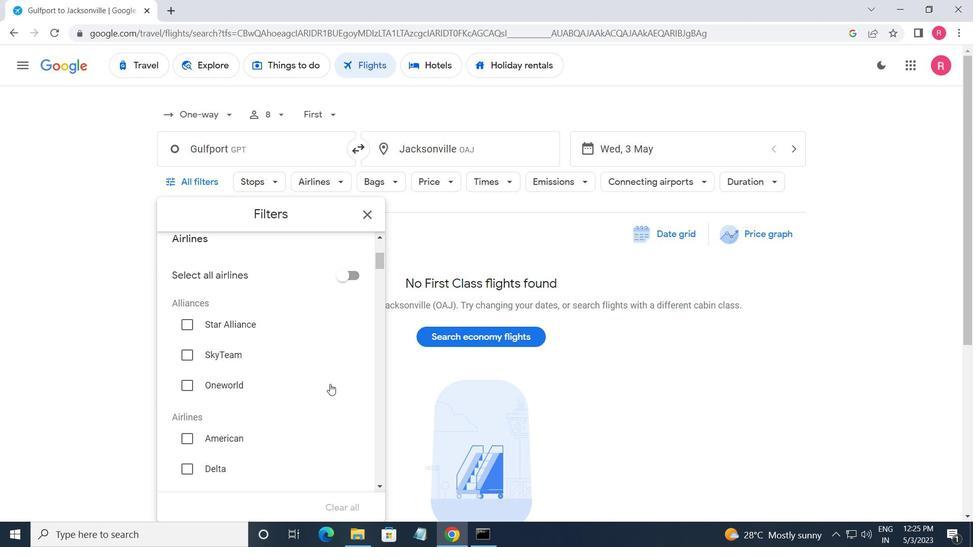 
Action: Mouse scrolled (329, 384) with delta (0, 0)
Screenshot: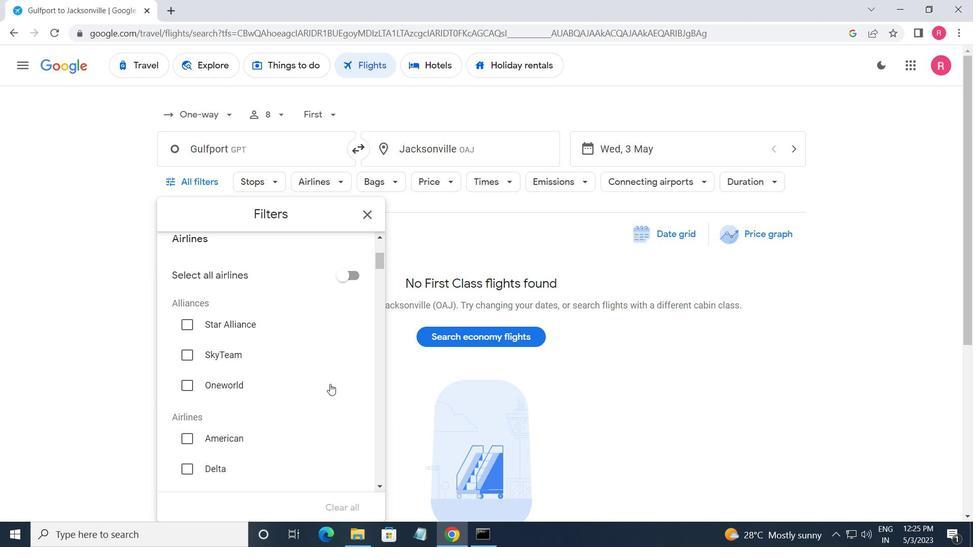 
Action: Mouse moved to (348, 416)
Screenshot: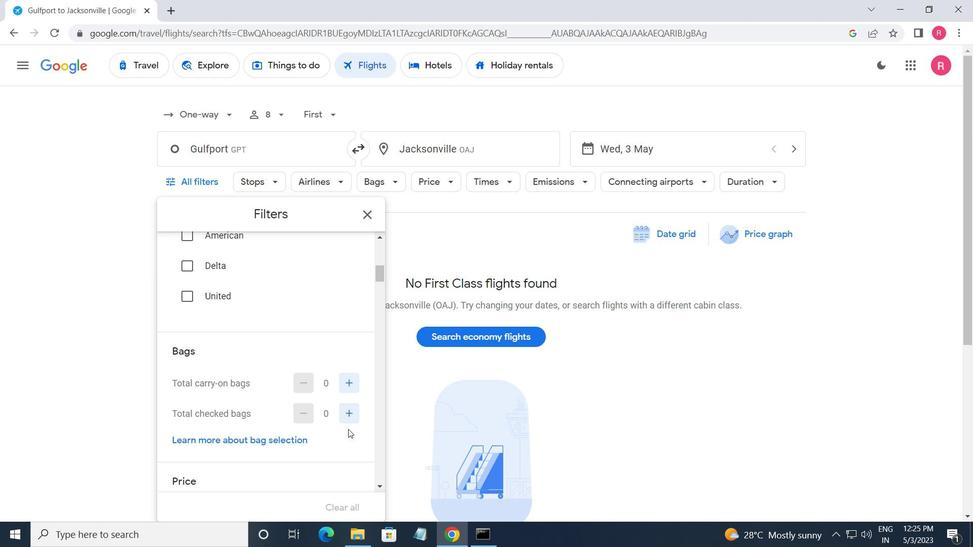 
Action: Mouse pressed left at (348, 416)
Screenshot: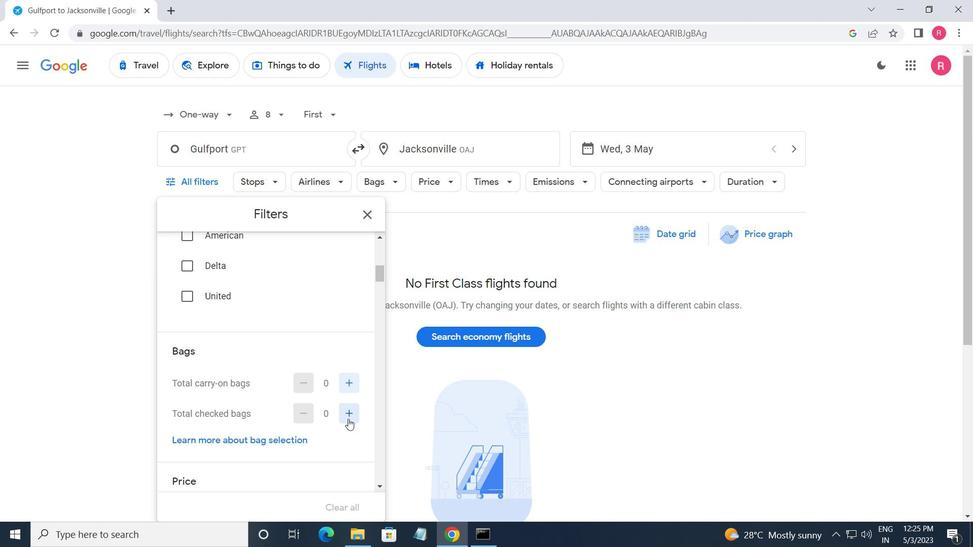 
Action: Mouse pressed left at (348, 416)
Screenshot: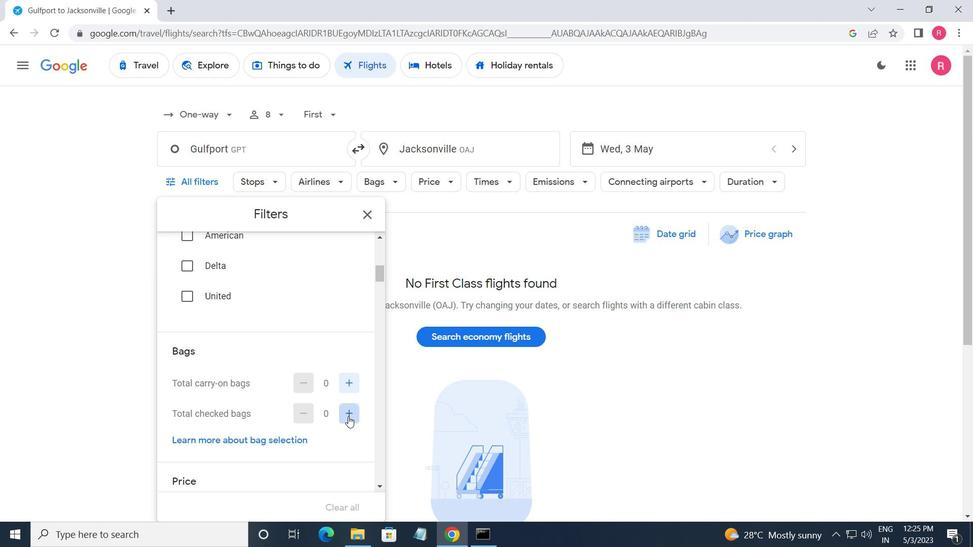 
Action: Mouse pressed left at (348, 416)
Screenshot: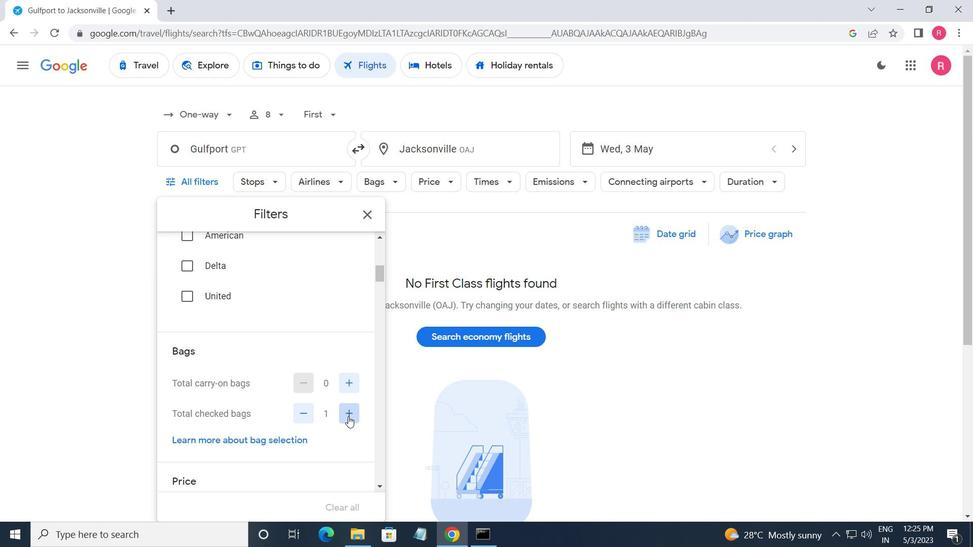 
Action: Mouse pressed left at (348, 416)
Screenshot: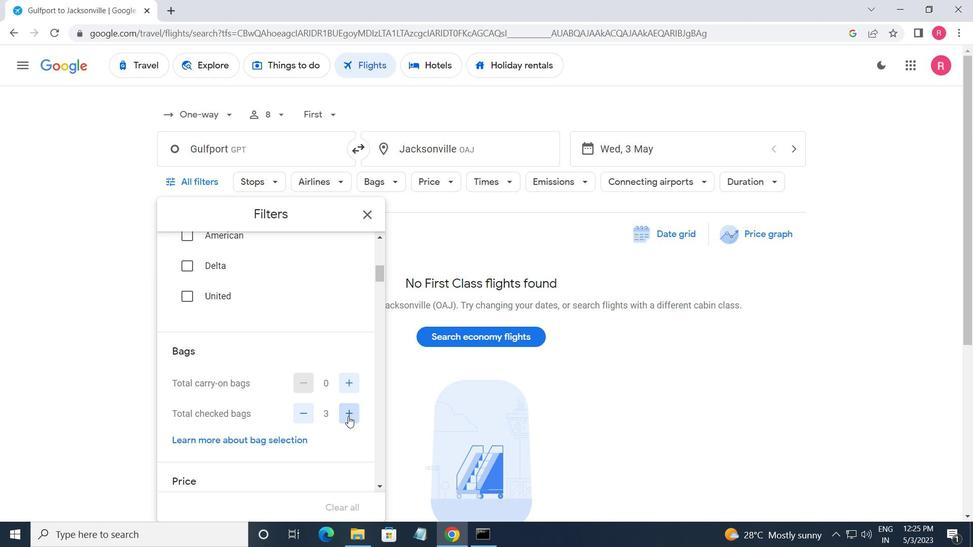 
Action: Mouse pressed left at (348, 416)
Screenshot: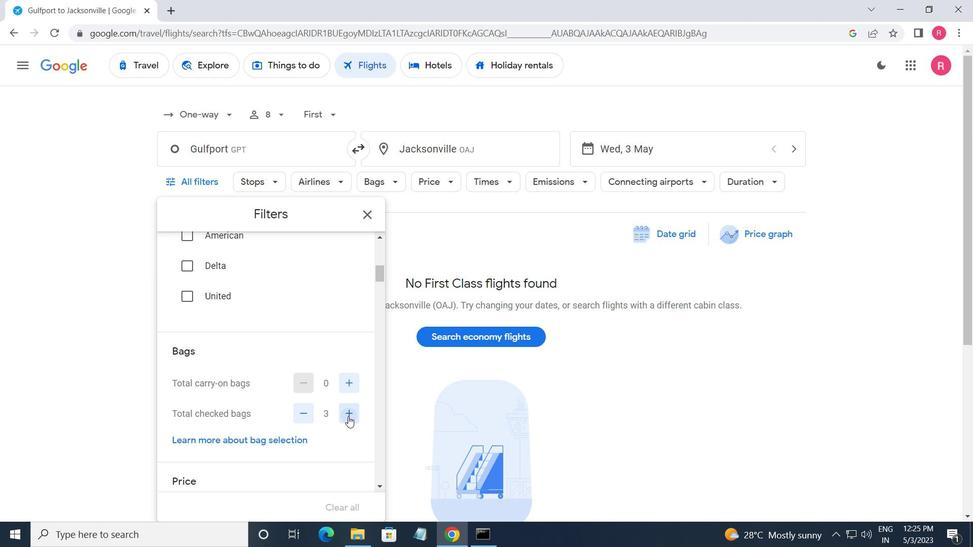 
Action: Mouse pressed left at (348, 416)
Screenshot: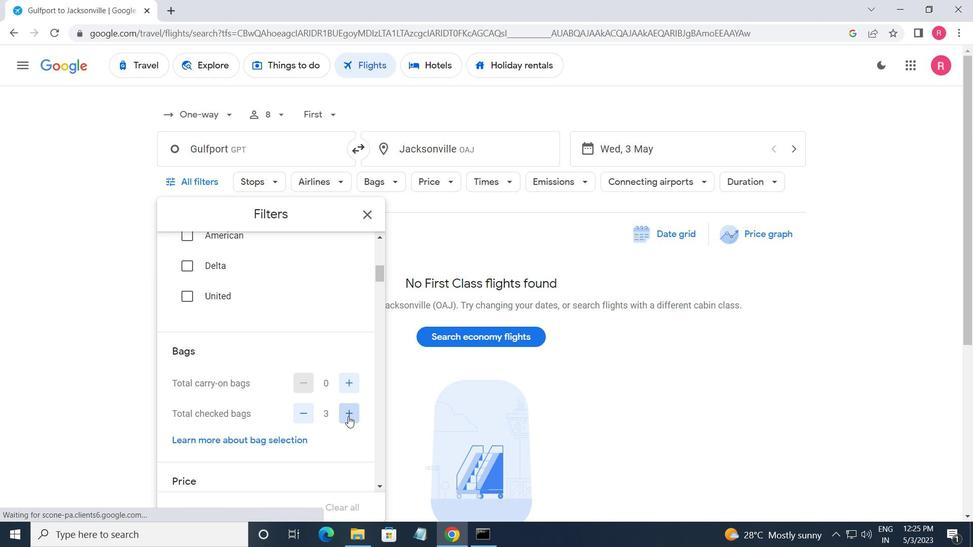 
Action: Mouse pressed left at (348, 416)
Screenshot: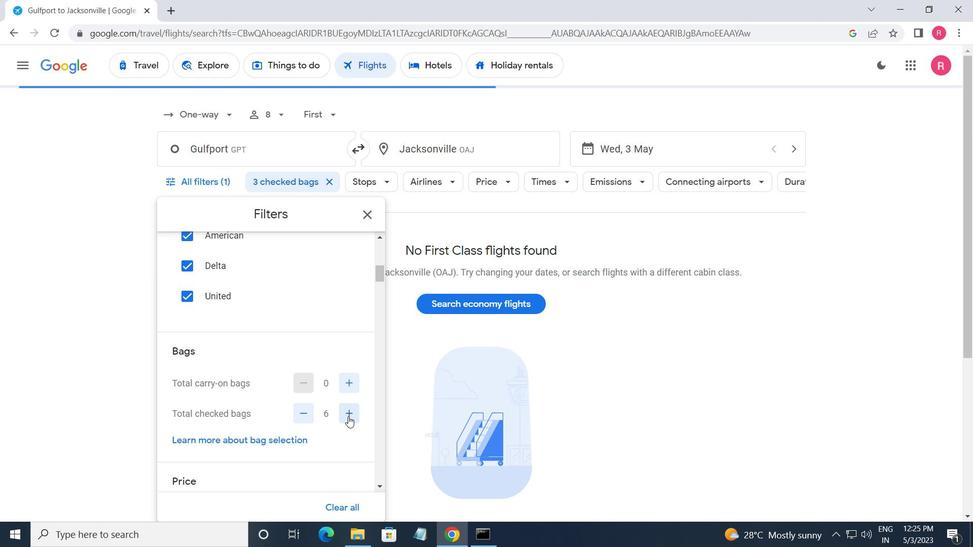 
Action: Mouse scrolled (348, 416) with delta (0, 0)
Screenshot: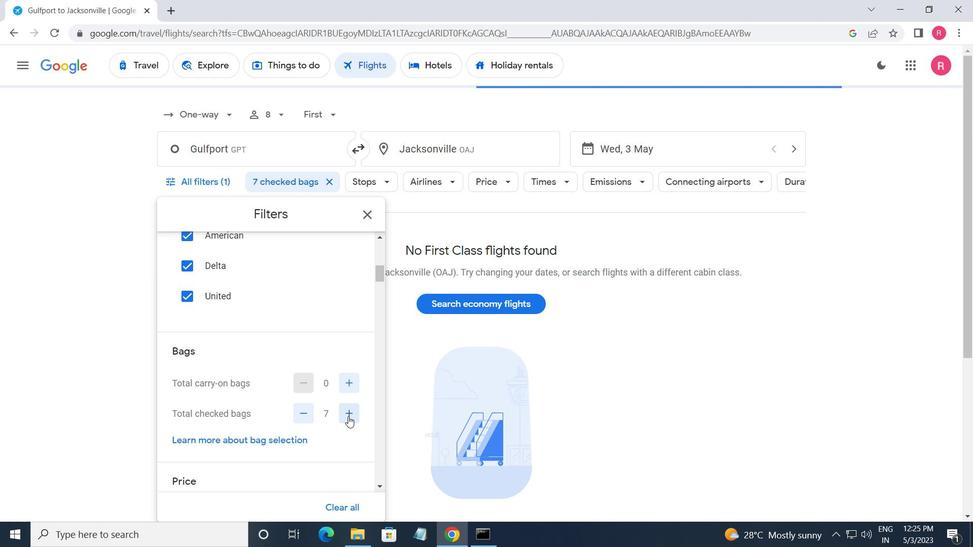 
Action: Mouse scrolled (348, 416) with delta (0, 0)
Screenshot: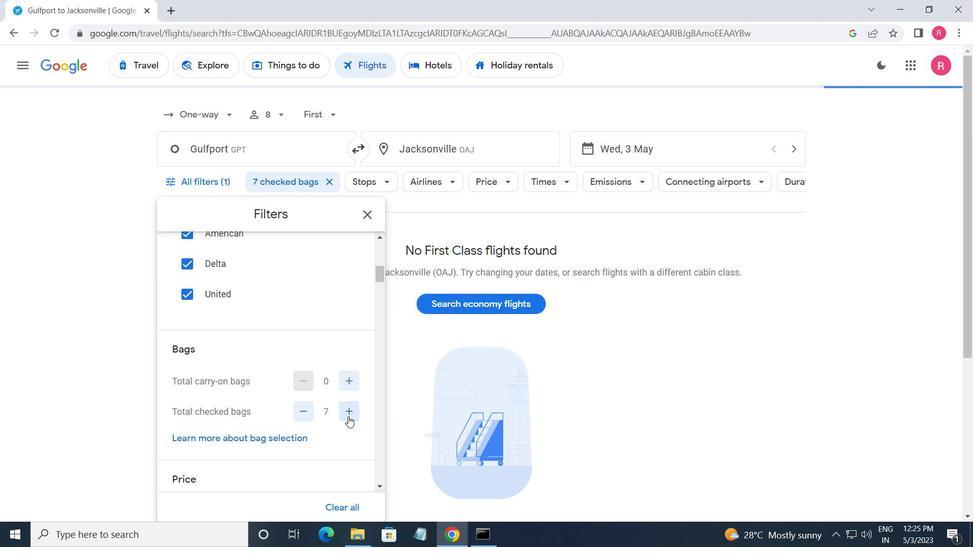 
Action: Mouse moved to (338, 422)
Screenshot: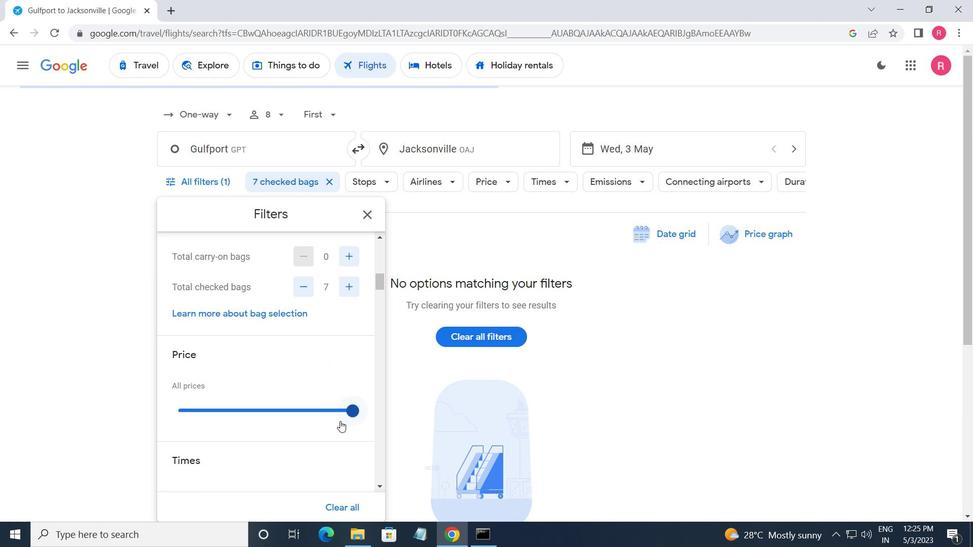 
Action: Mouse scrolled (338, 421) with delta (0, 0)
Screenshot: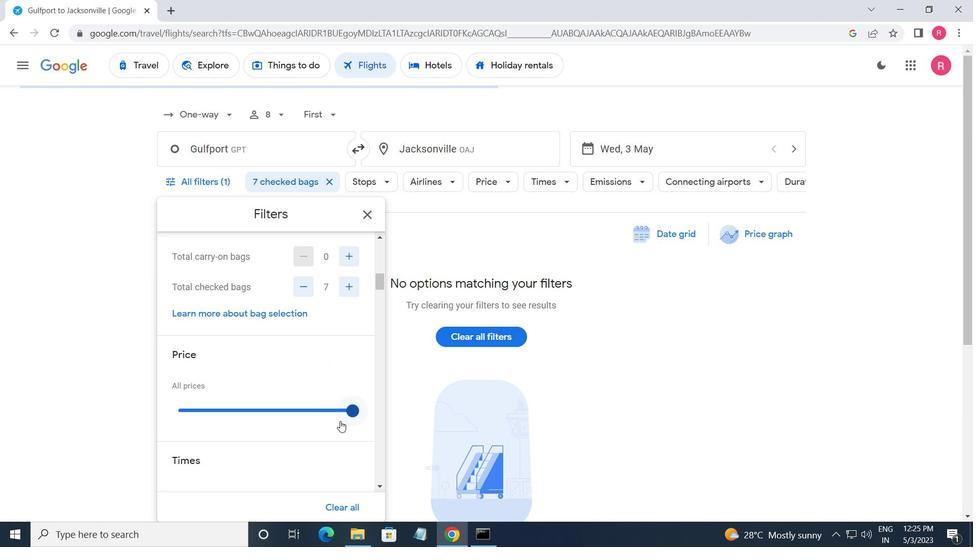 
Action: Mouse moved to (355, 360)
Screenshot: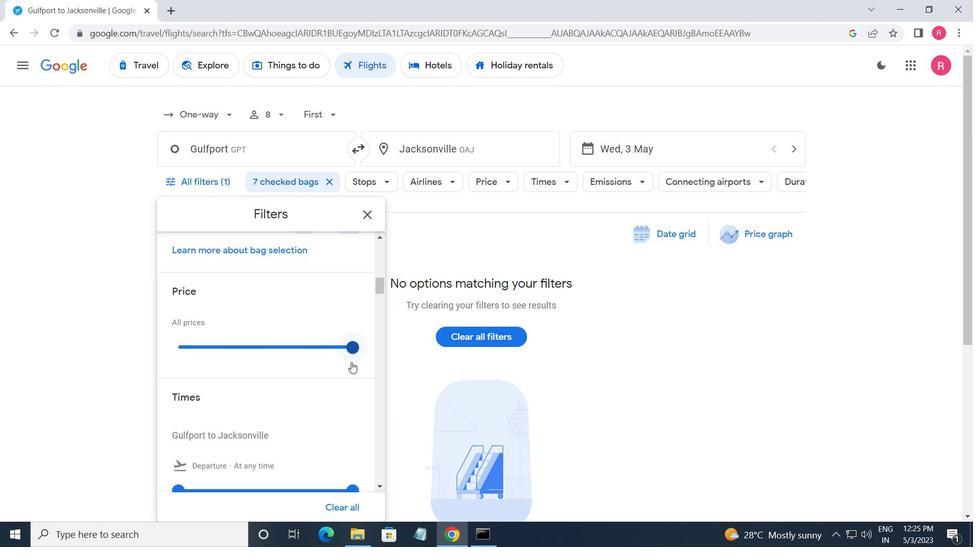 
Action: Mouse pressed left at (355, 360)
Screenshot: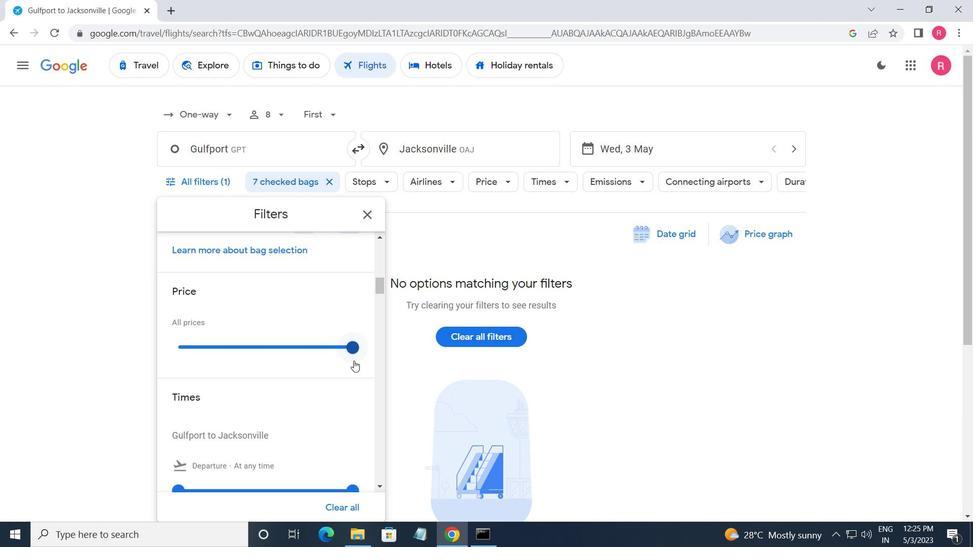 
Action: Mouse moved to (326, 387)
Screenshot: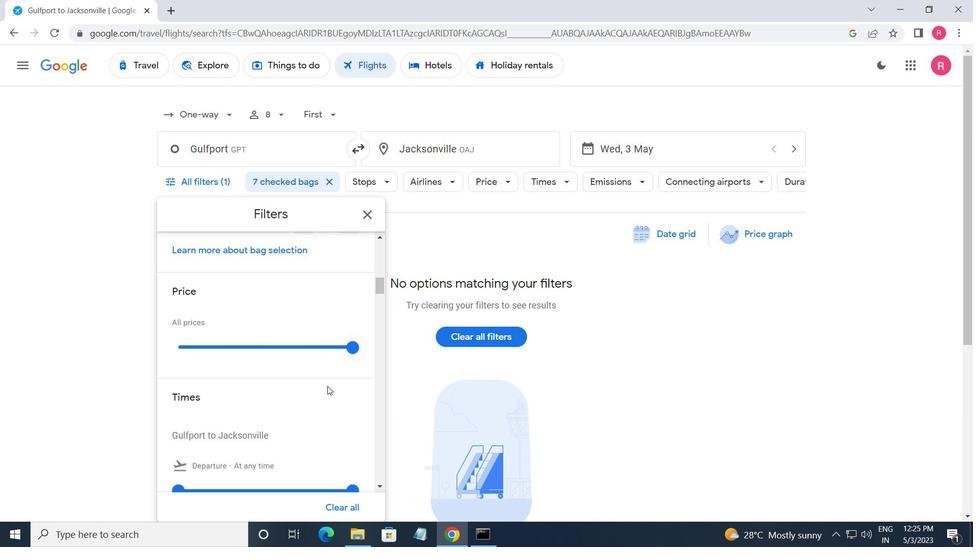 
Action: Mouse scrolled (326, 386) with delta (0, 0)
Screenshot: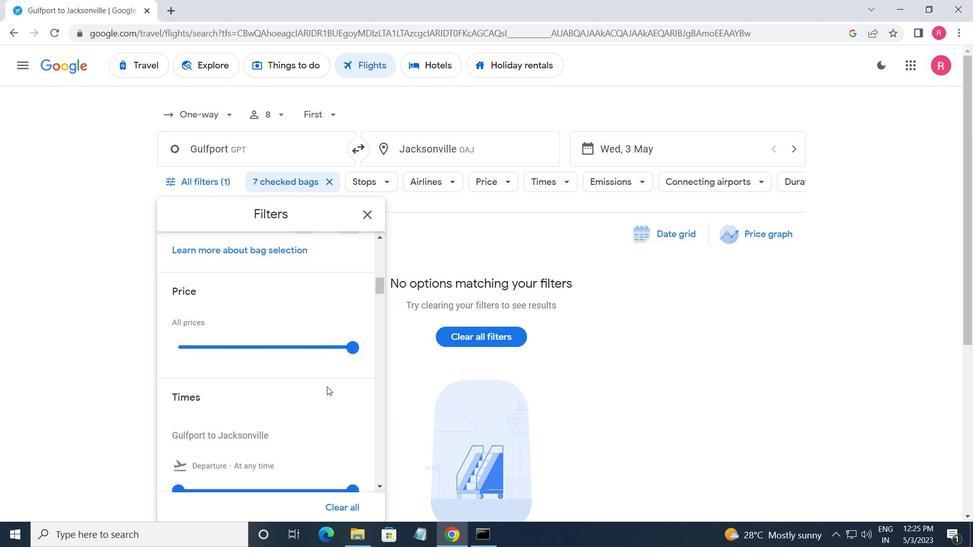 
Action: Mouse scrolled (326, 386) with delta (0, 0)
Screenshot: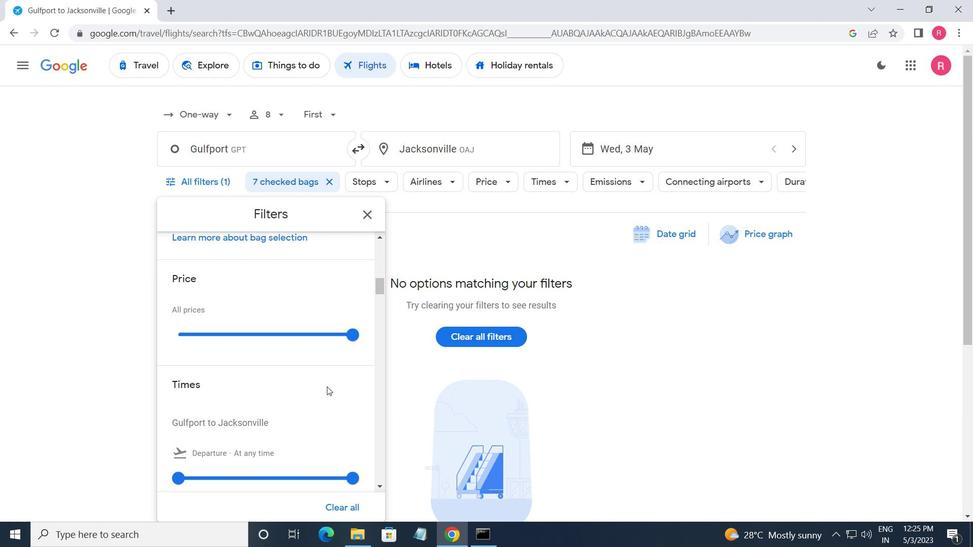 
Action: Mouse moved to (181, 371)
Screenshot: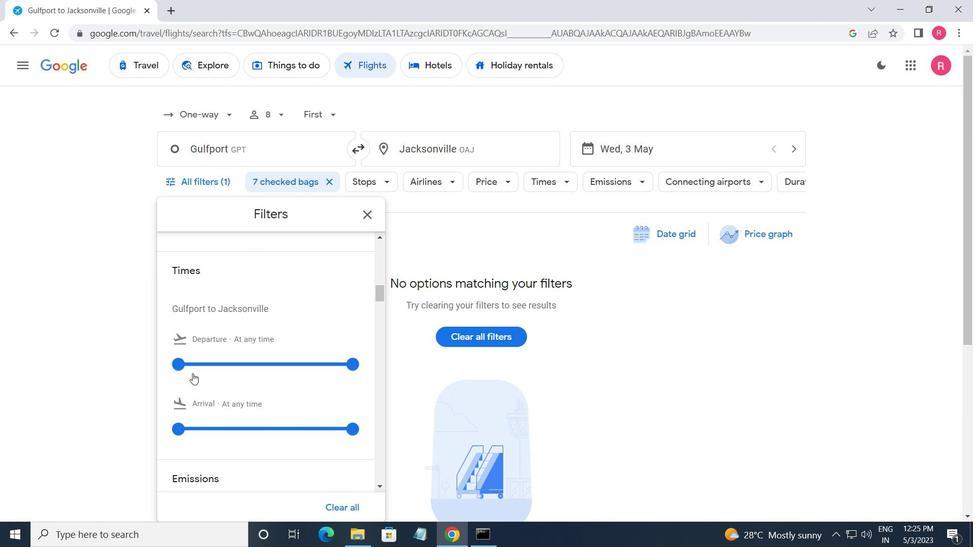 
Action: Mouse pressed left at (181, 371)
Screenshot: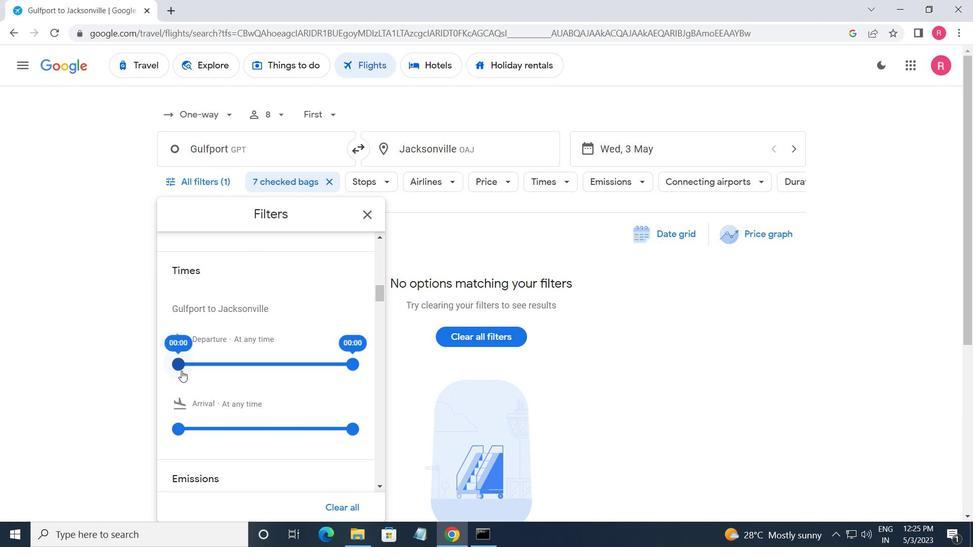 
Action: Mouse moved to (350, 365)
Screenshot: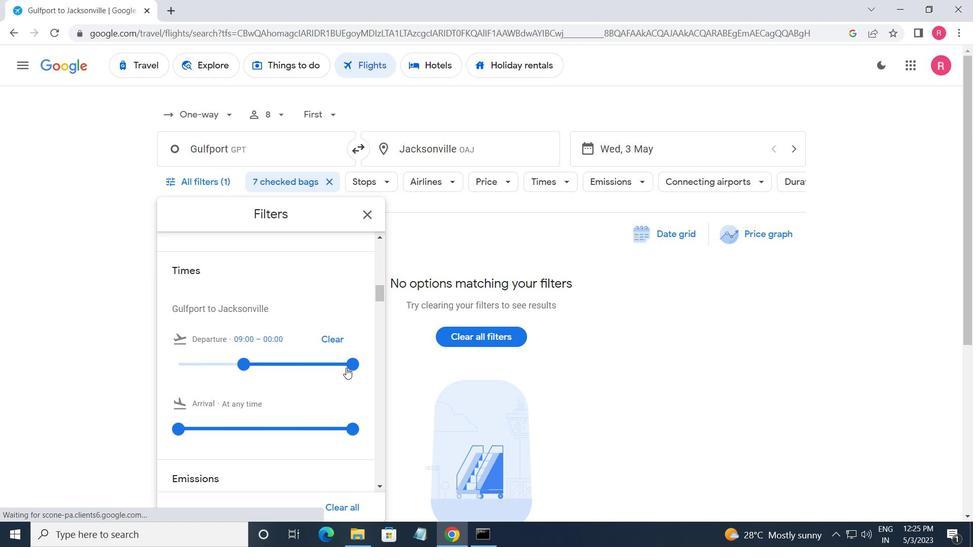 
Action: Mouse pressed left at (350, 365)
Screenshot: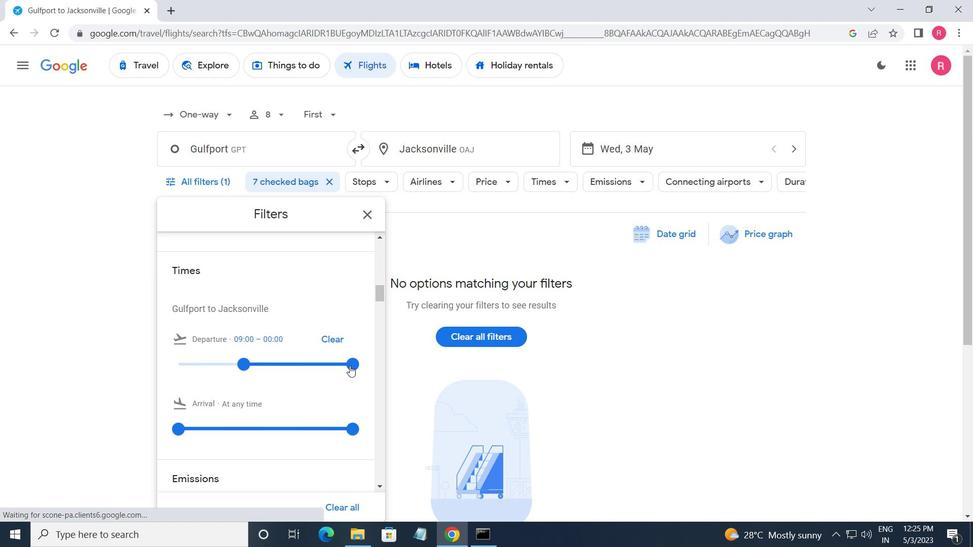 
Action: Mouse moved to (365, 216)
Screenshot: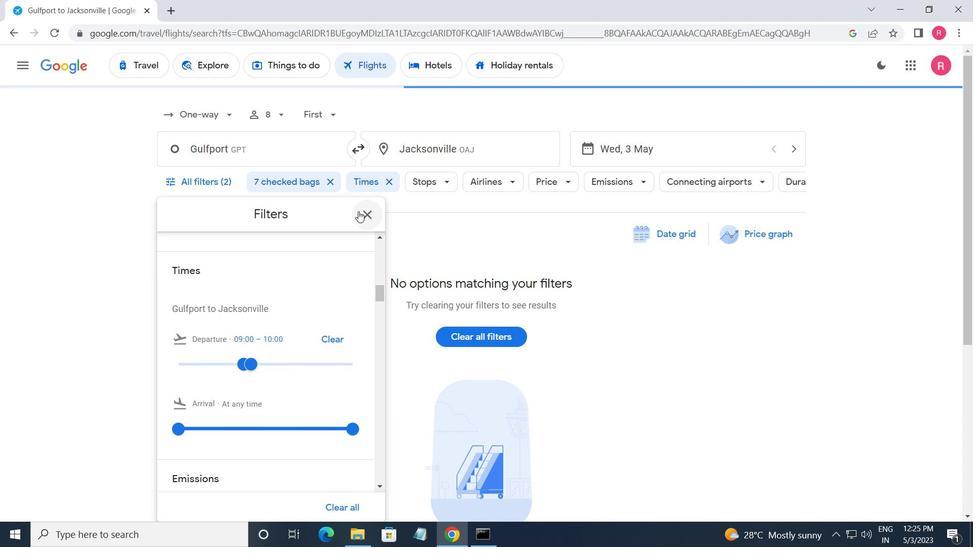
Action: Mouse pressed left at (365, 216)
Screenshot: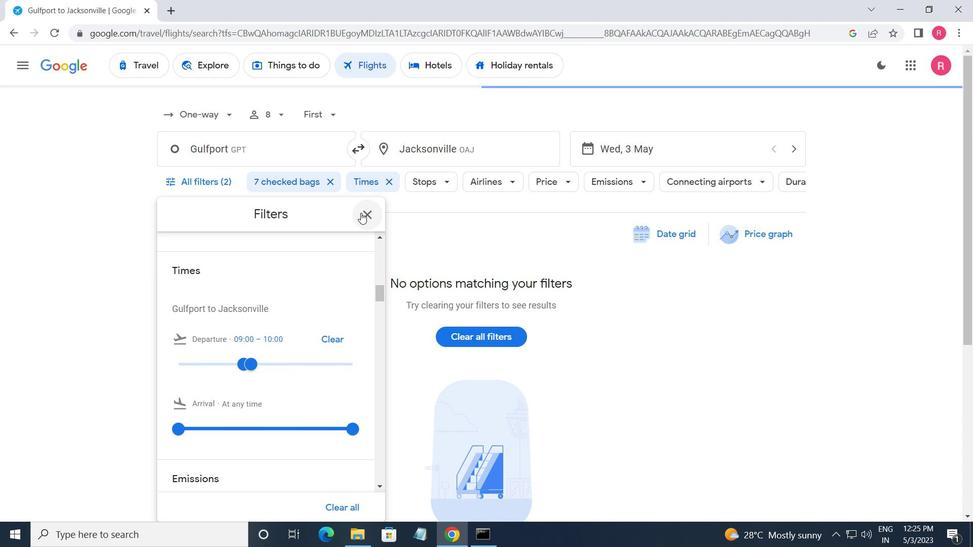 
Action: Mouse moved to (332, 275)
Screenshot: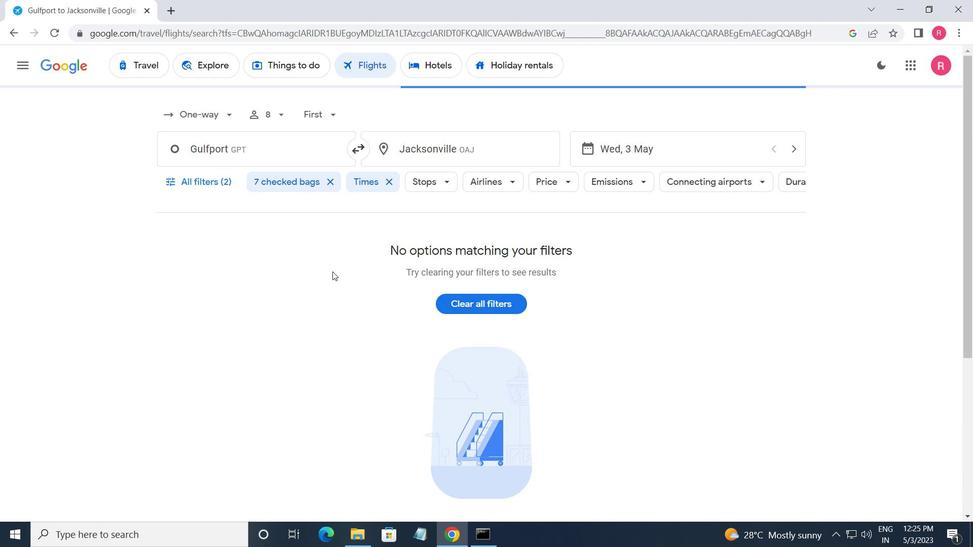 
